 Task: Look for space in Merouana, Algeria from 5th September, 2023 to 13th September, 2023 for 6 adults in price range Rs.15000 to Rs.20000. Place can be entire place with 3 bedrooms having 3 beds and 3 bathrooms. Property type can be house, flat, hotel. Amenities needed are: washing machine. Booking option can be shelf check-in. Required host language is .
Action: Mouse moved to (505, 109)
Screenshot: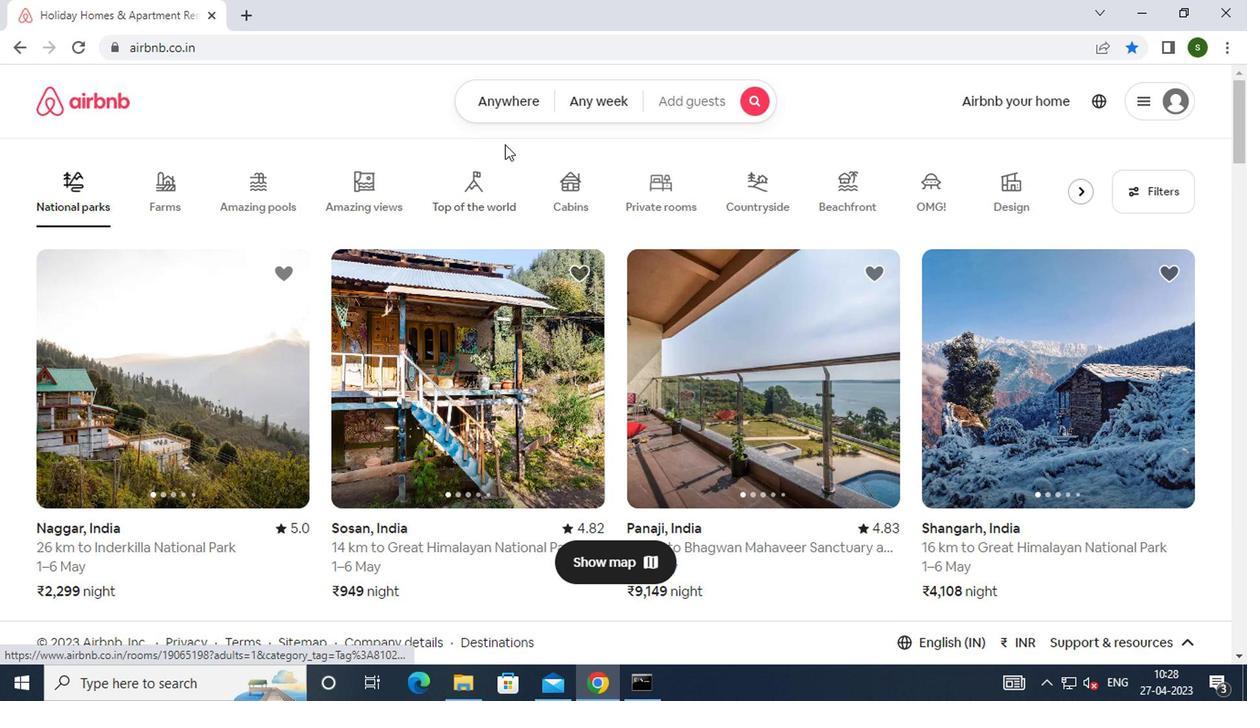 
Action: Mouse pressed left at (505, 109)
Screenshot: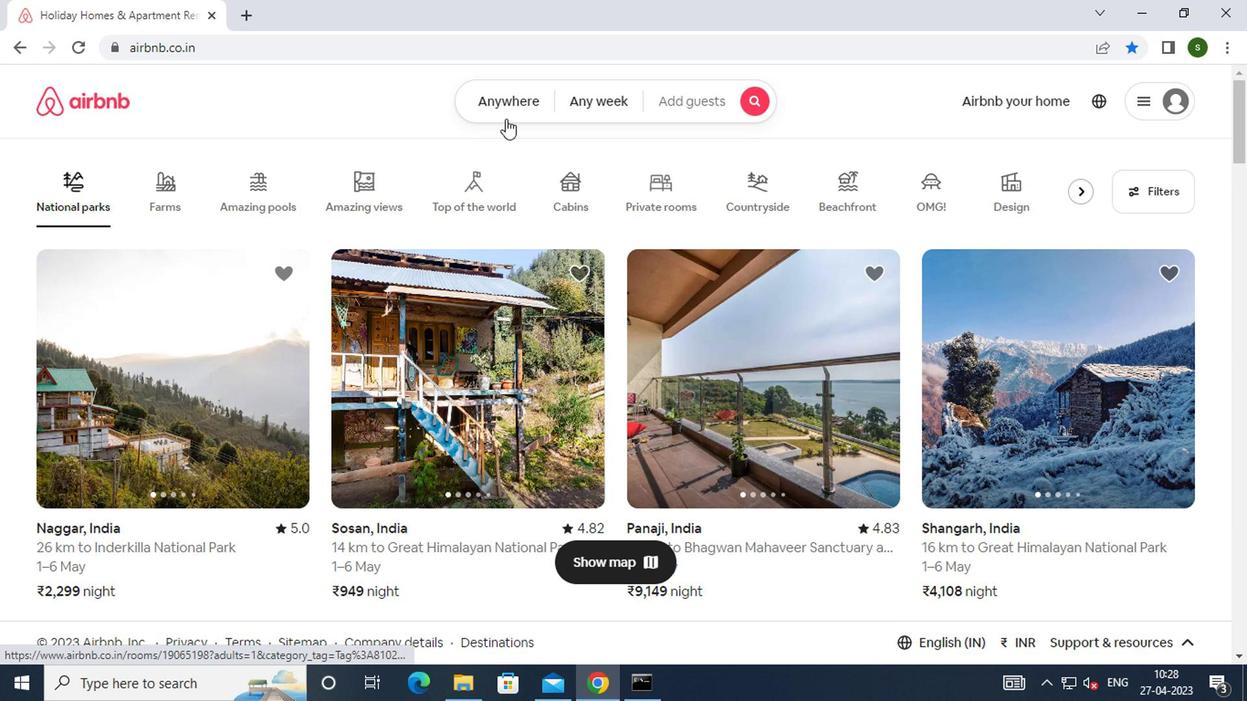 
Action: Mouse moved to (371, 175)
Screenshot: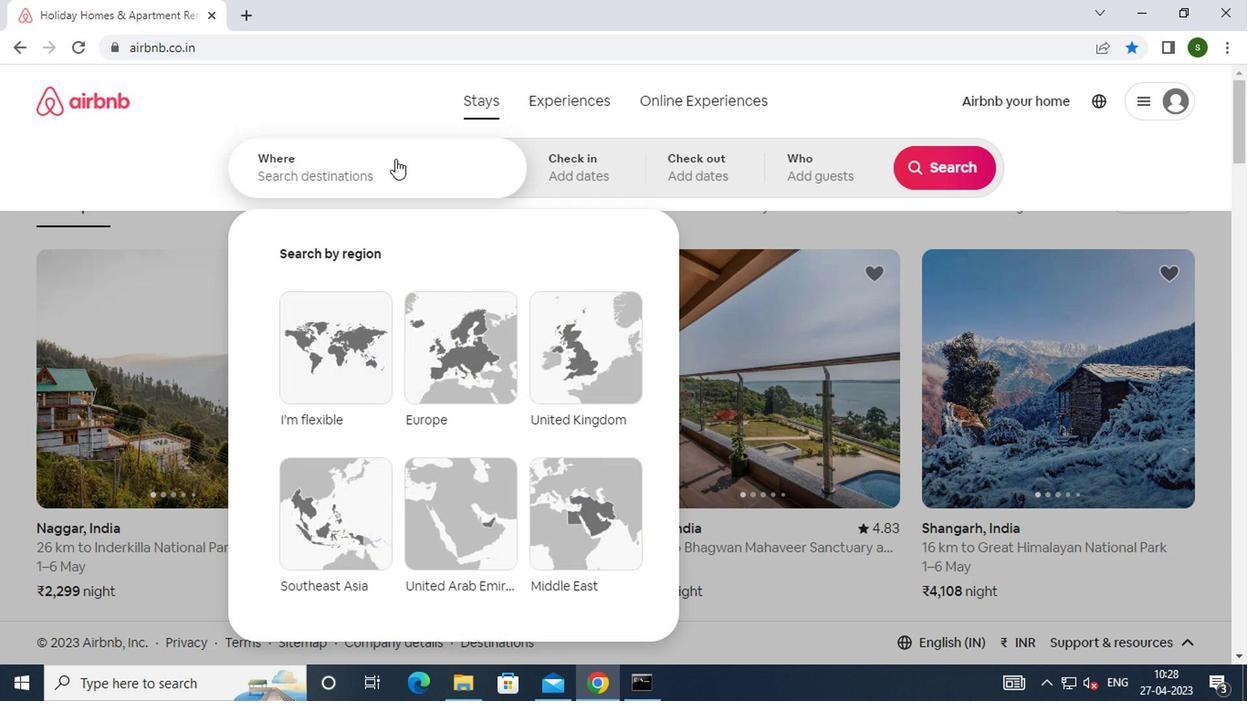 
Action: Mouse pressed left at (371, 175)
Screenshot: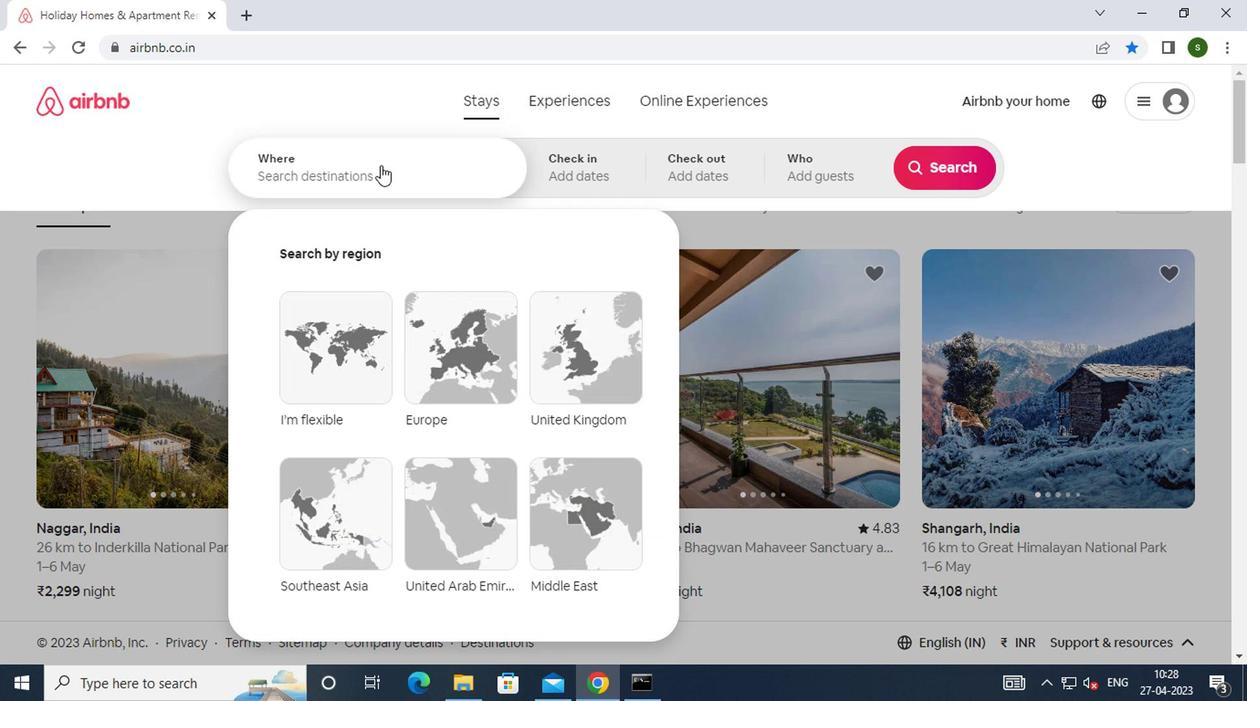 
Action: Key pressed <Key.caps_lock>m<Key.caps_lock>erouana
Screenshot: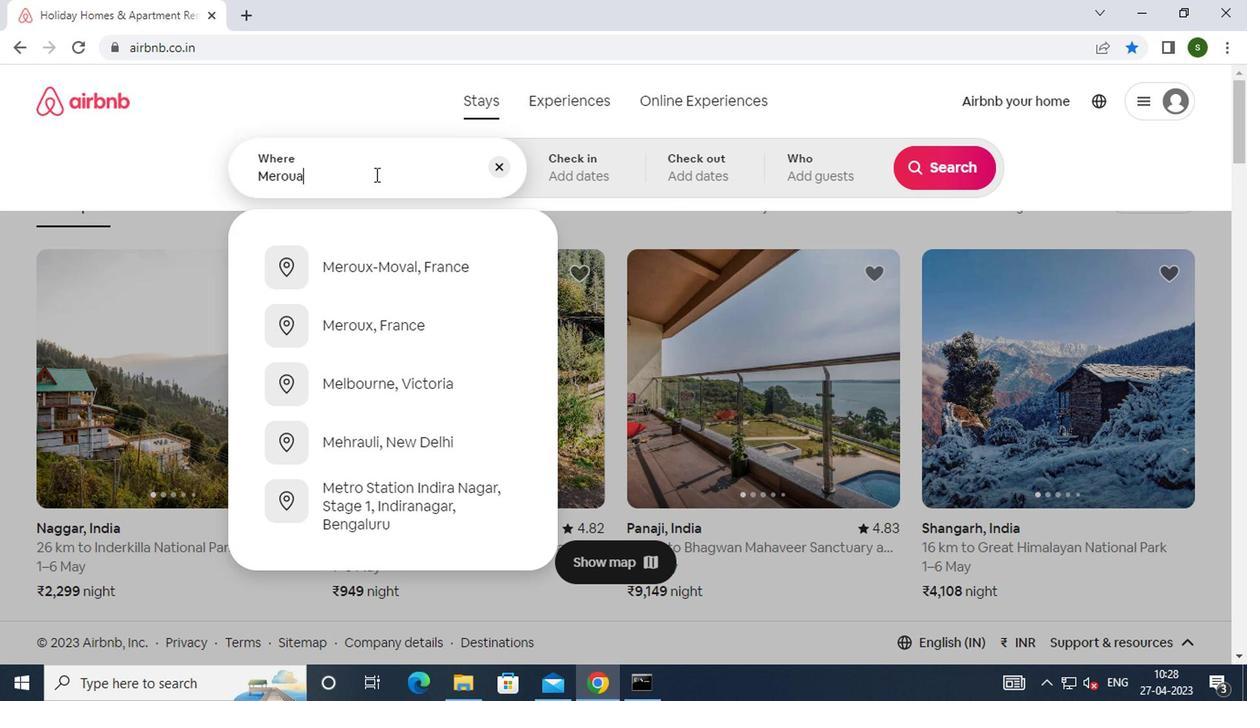 
Action: Mouse moved to (377, 257)
Screenshot: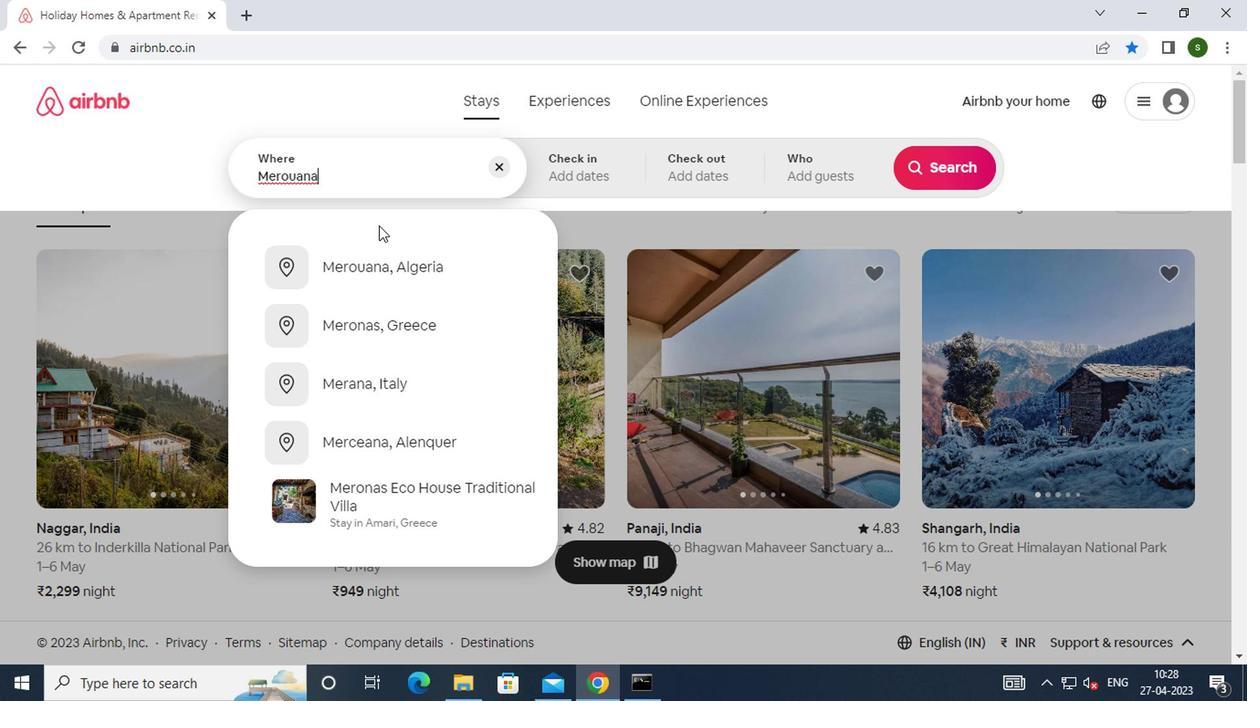 
Action: Mouse pressed left at (377, 257)
Screenshot: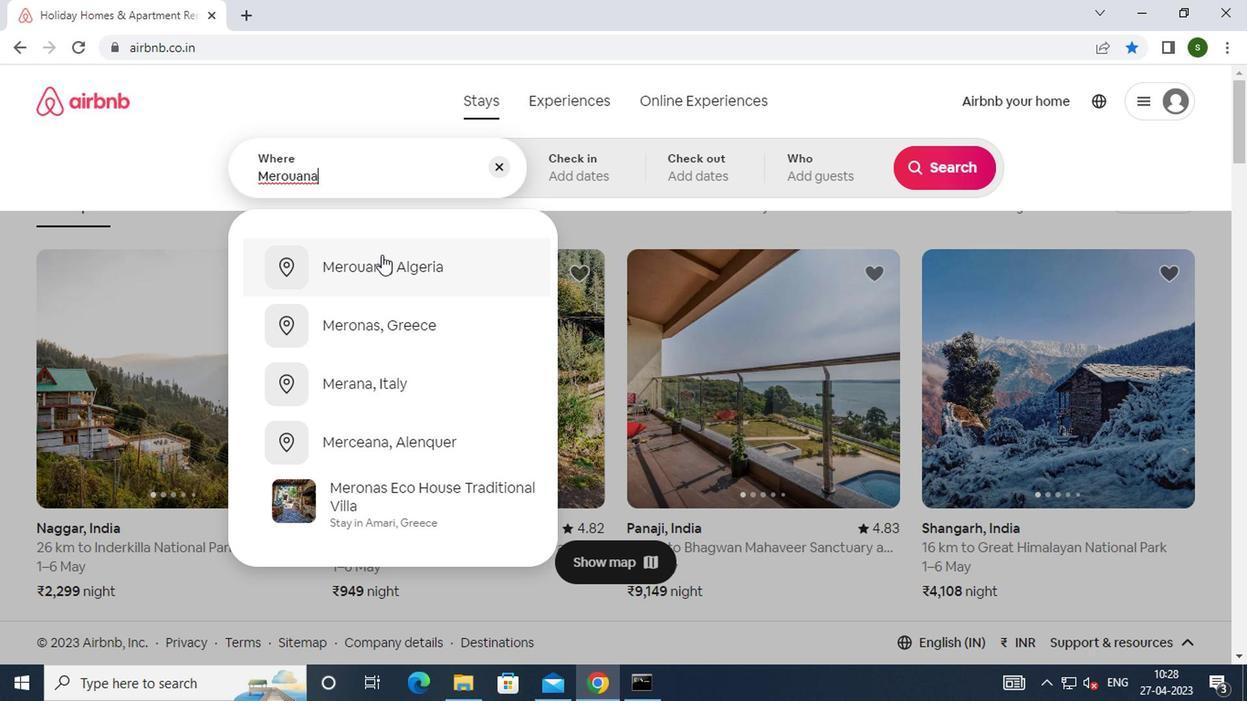 
Action: Mouse moved to (931, 312)
Screenshot: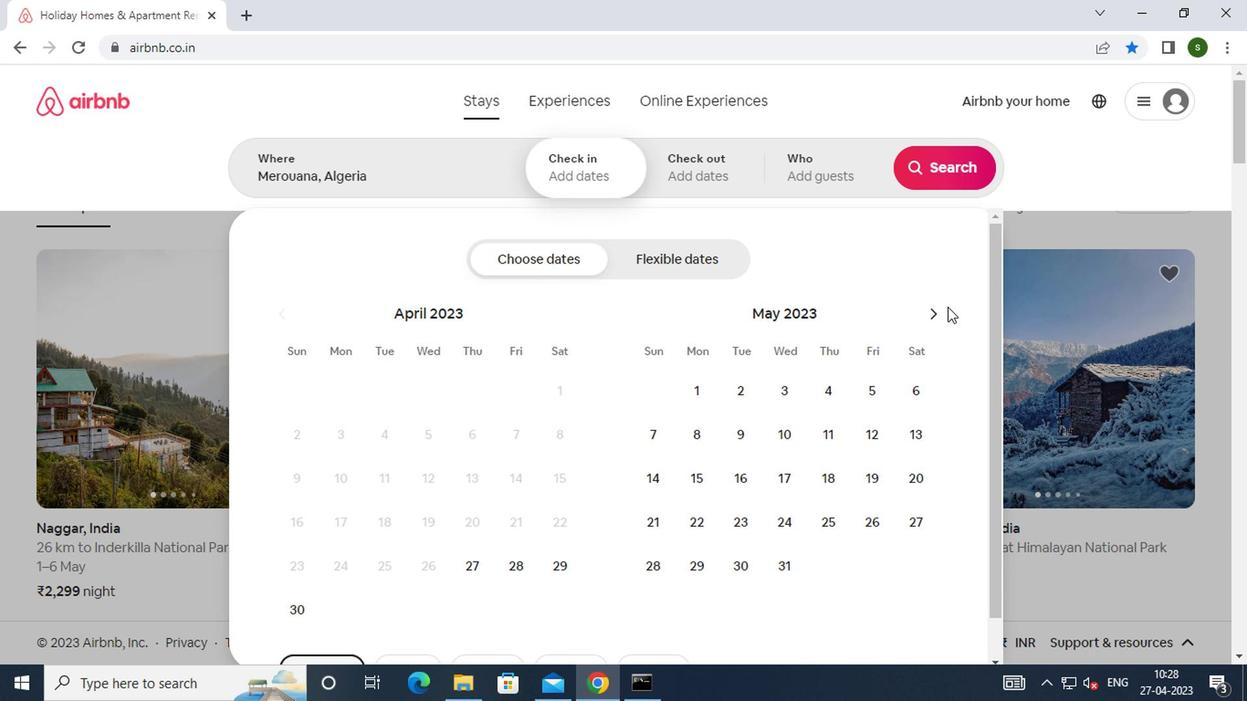 
Action: Mouse pressed left at (931, 312)
Screenshot: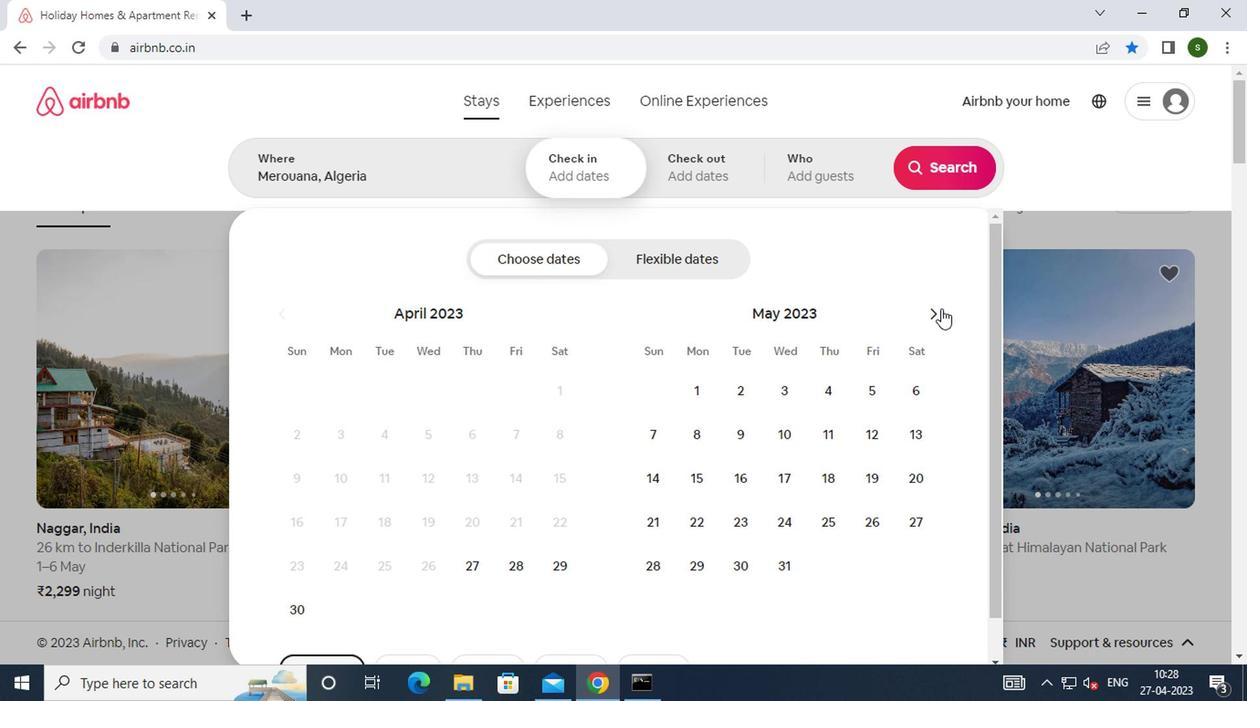 
Action: Mouse pressed left at (931, 312)
Screenshot: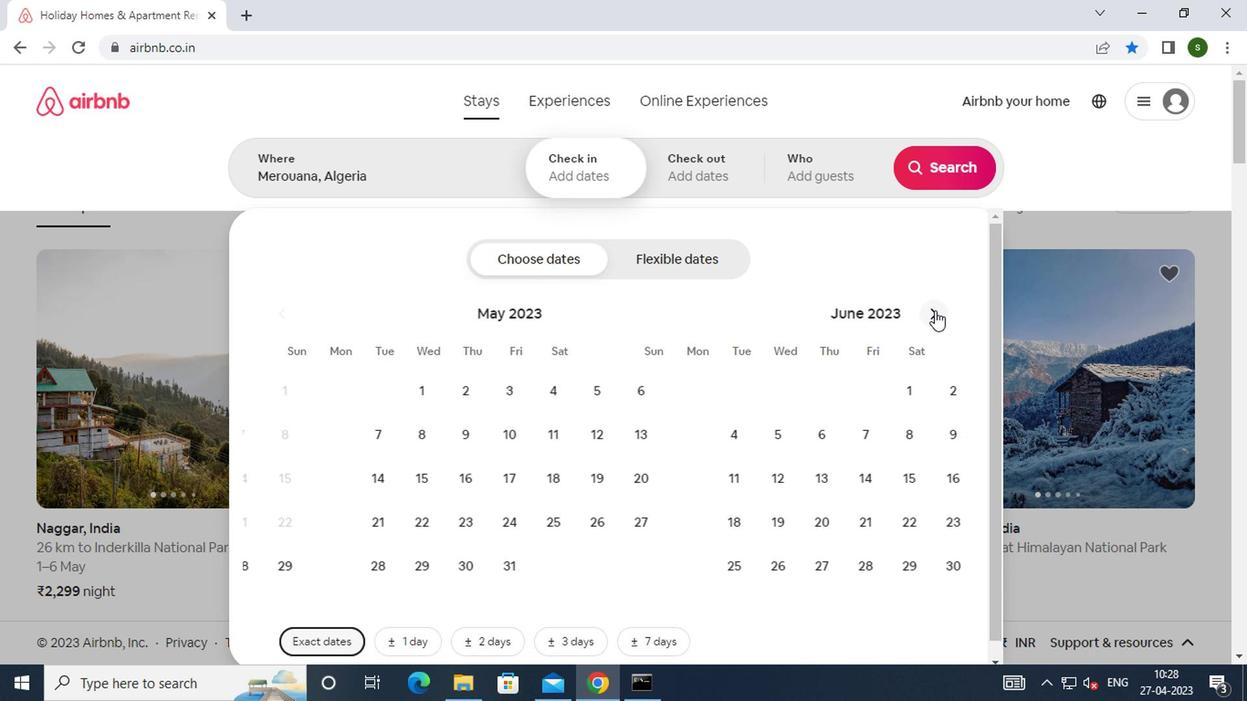
Action: Mouse pressed left at (931, 312)
Screenshot: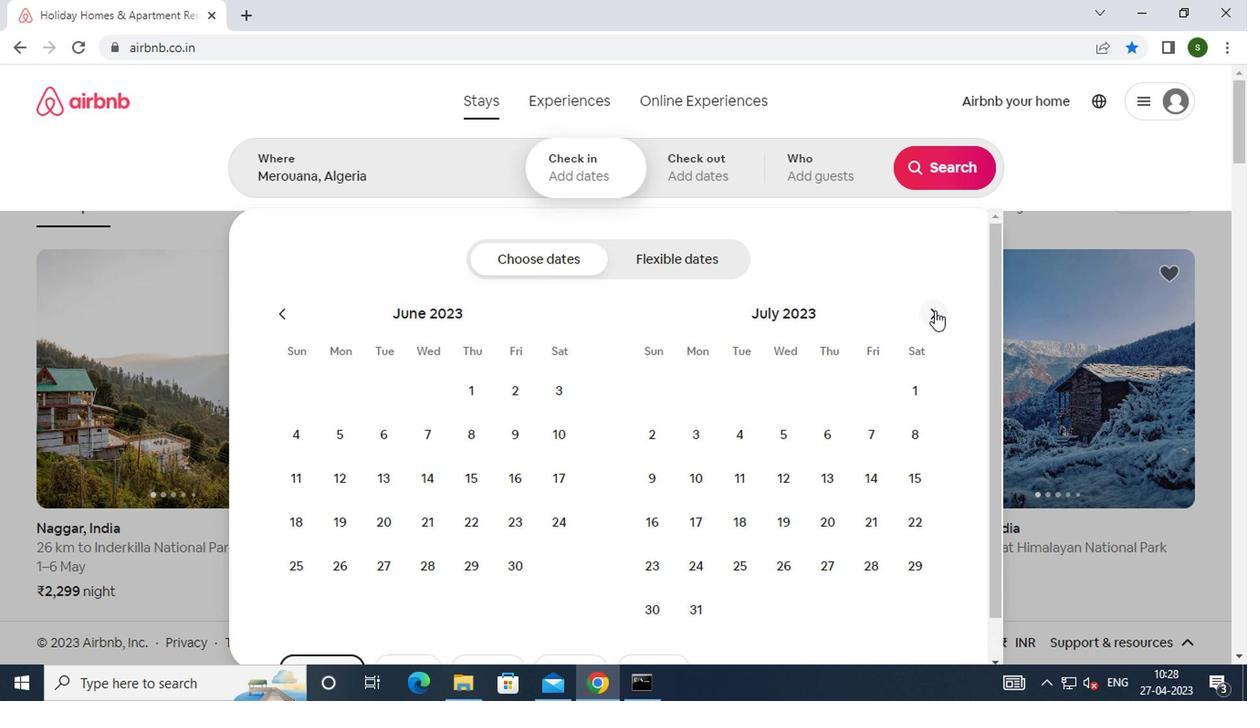 
Action: Mouse pressed left at (931, 312)
Screenshot: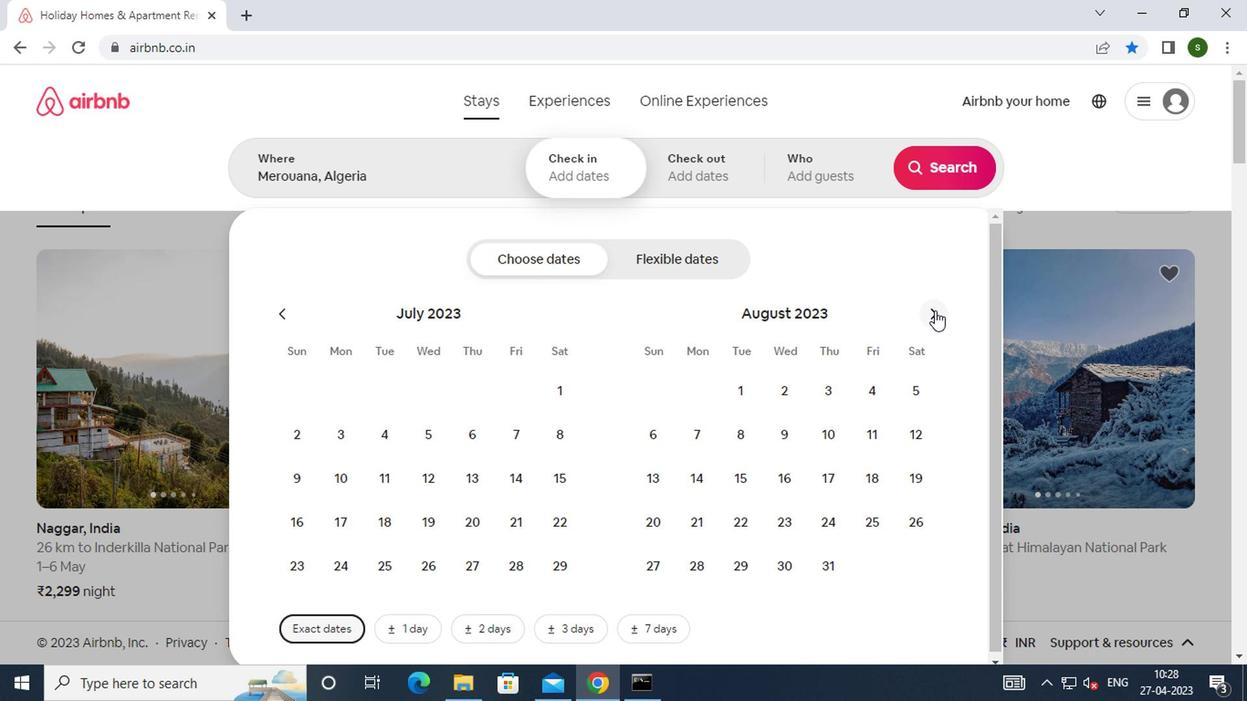 
Action: Mouse moved to (739, 429)
Screenshot: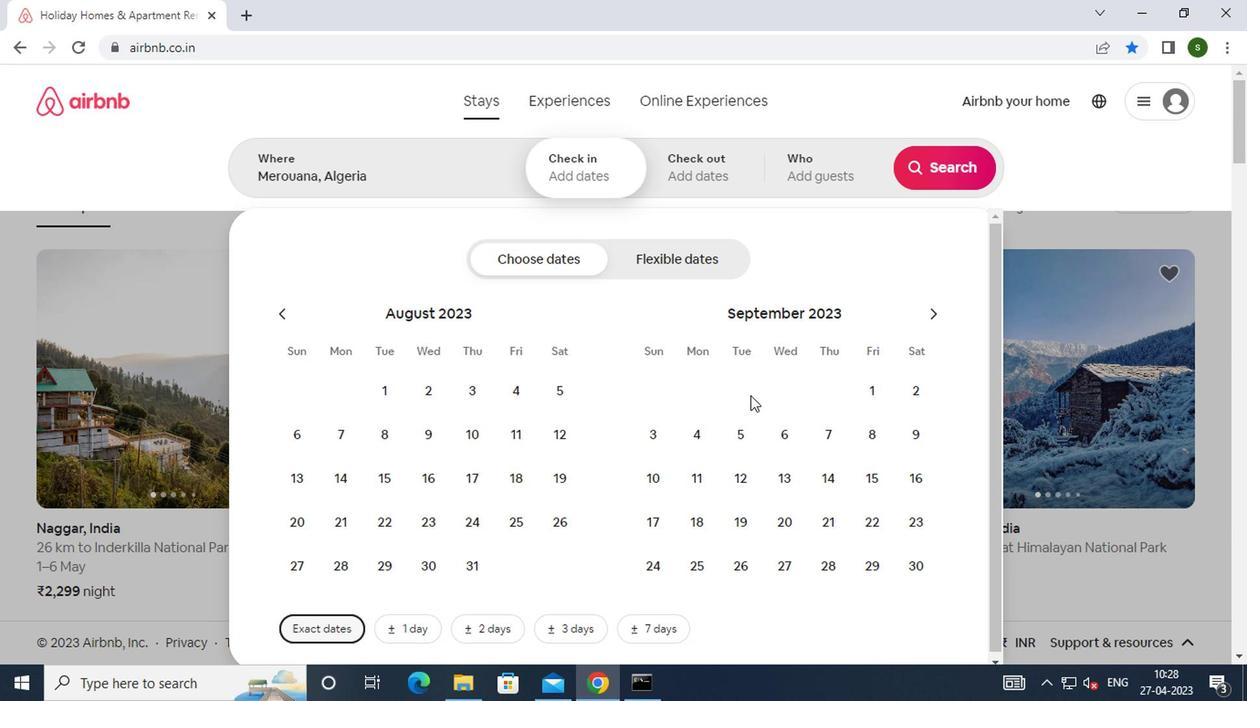 
Action: Mouse pressed left at (739, 429)
Screenshot: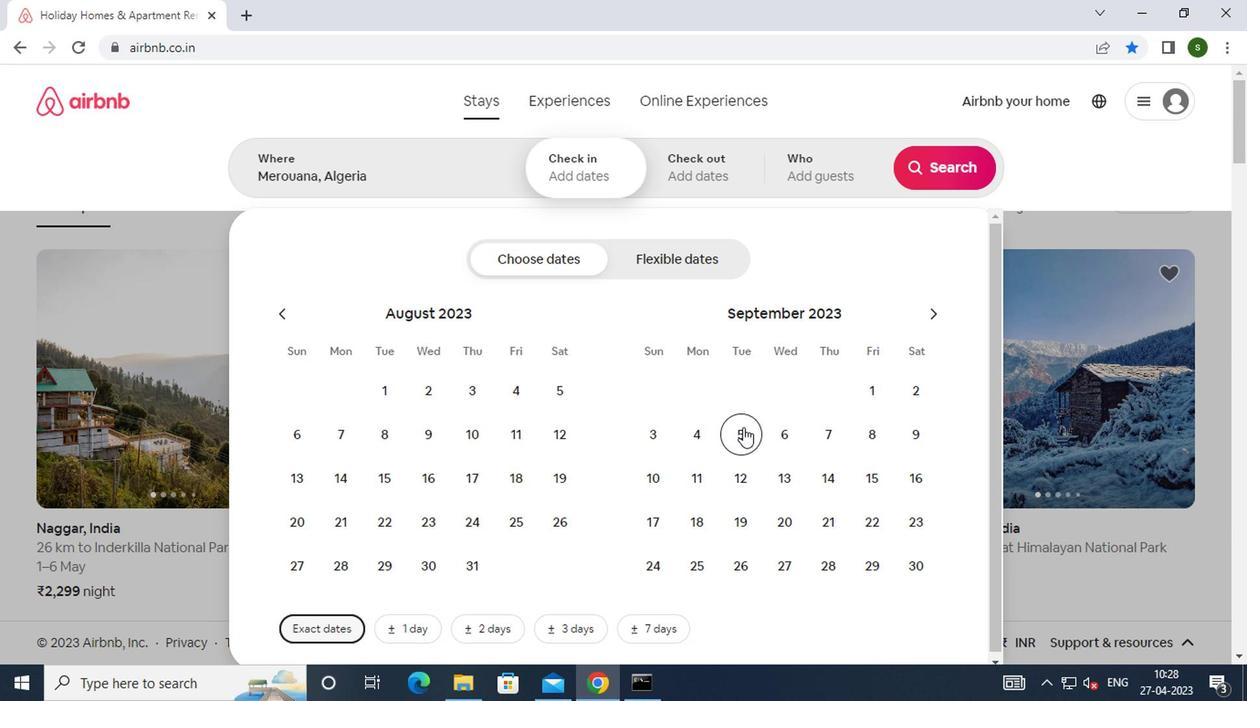 
Action: Mouse moved to (775, 480)
Screenshot: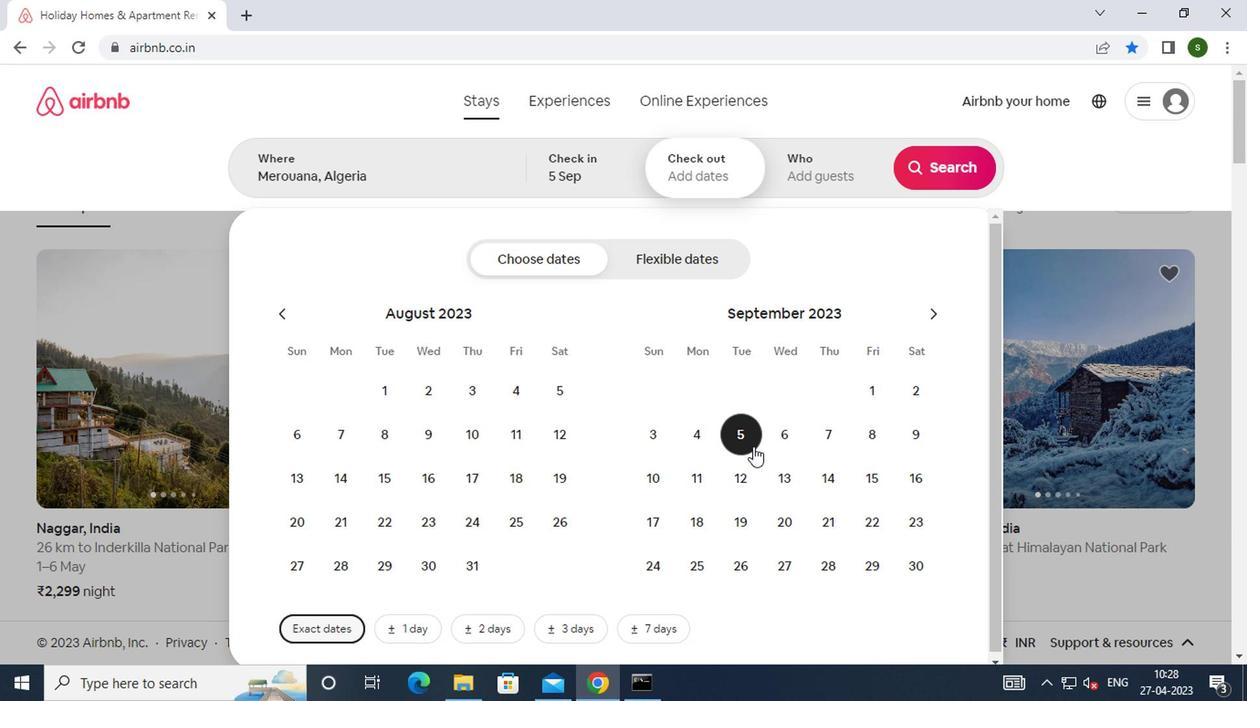 
Action: Mouse pressed left at (775, 480)
Screenshot: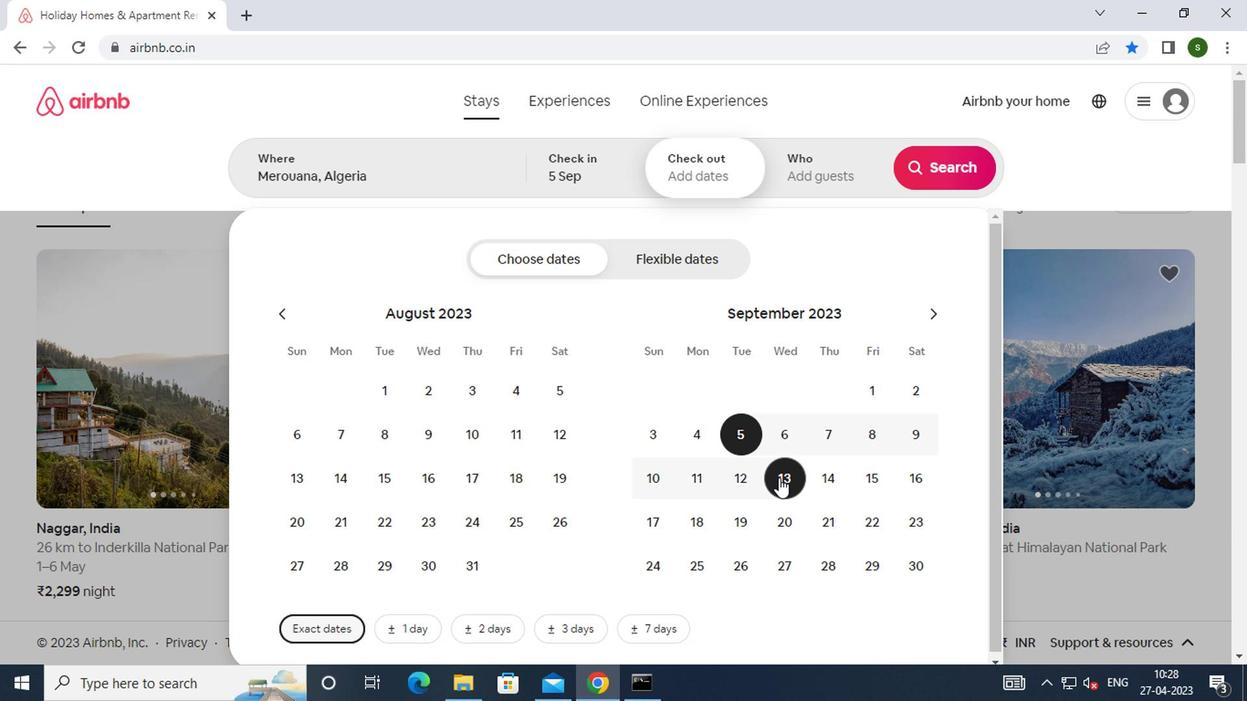 
Action: Mouse moved to (825, 179)
Screenshot: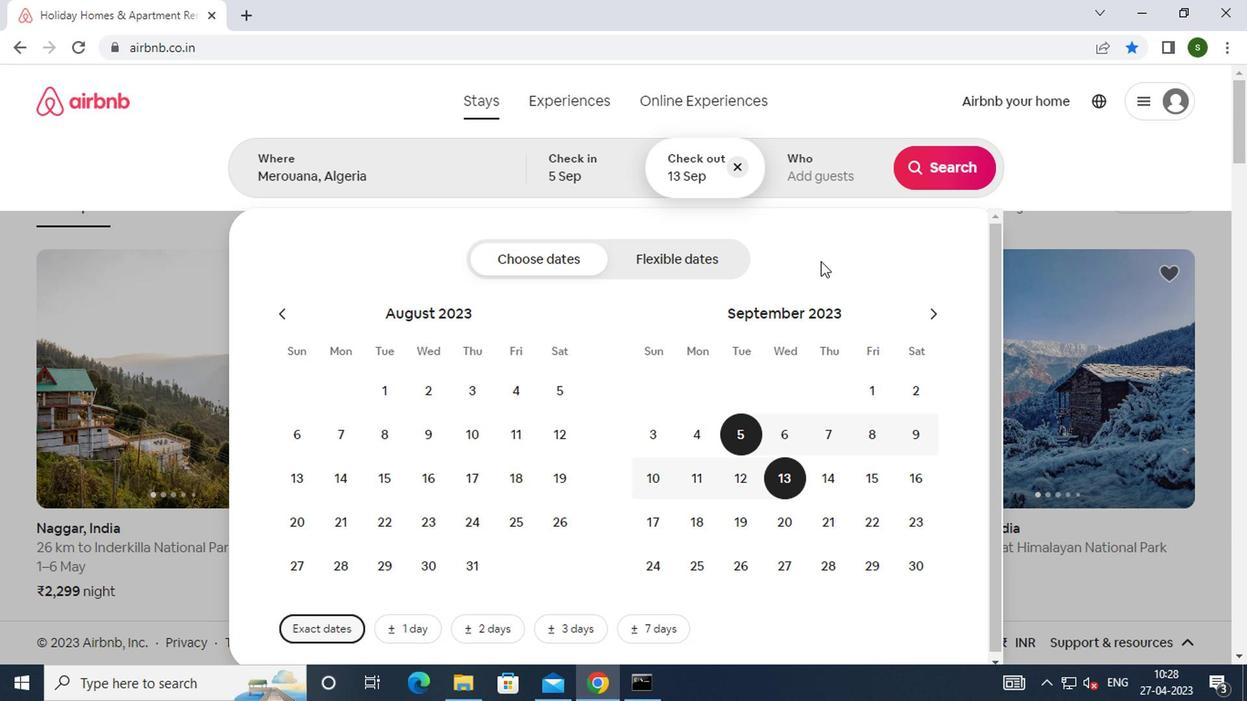 
Action: Mouse pressed left at (825, 179)
Screenshot: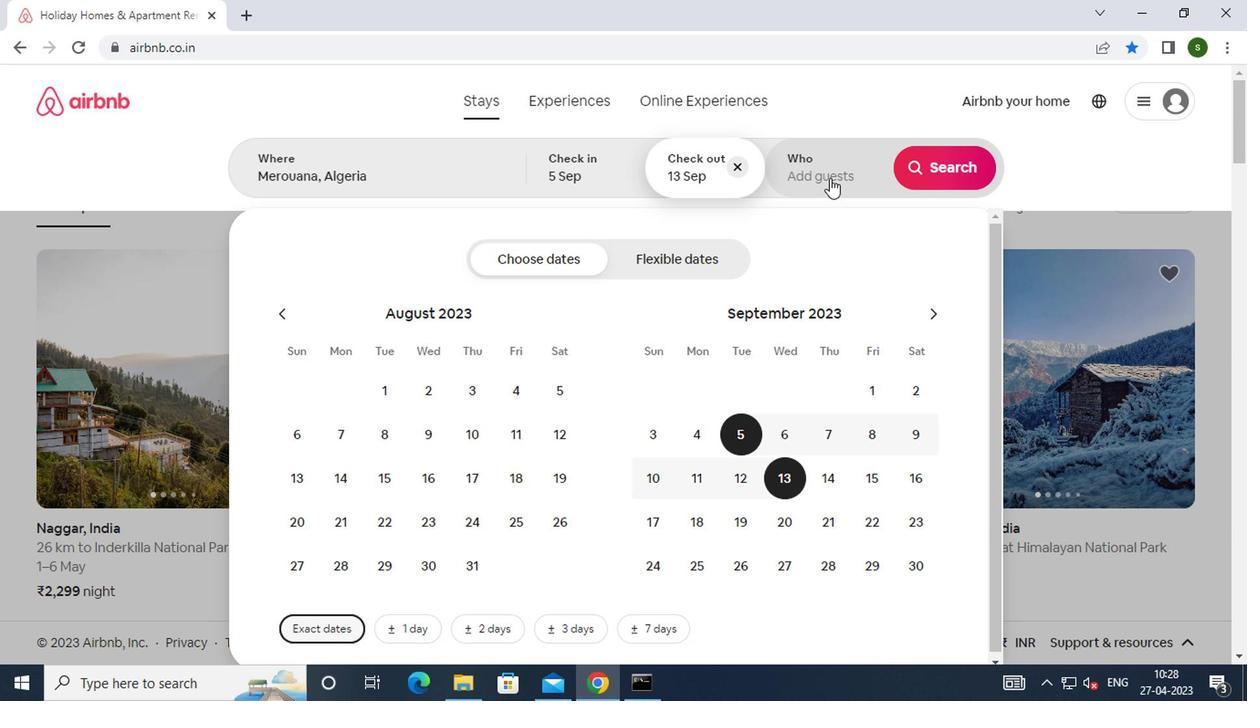 
Action: Mouse moved to (947, 269)
Screenshot: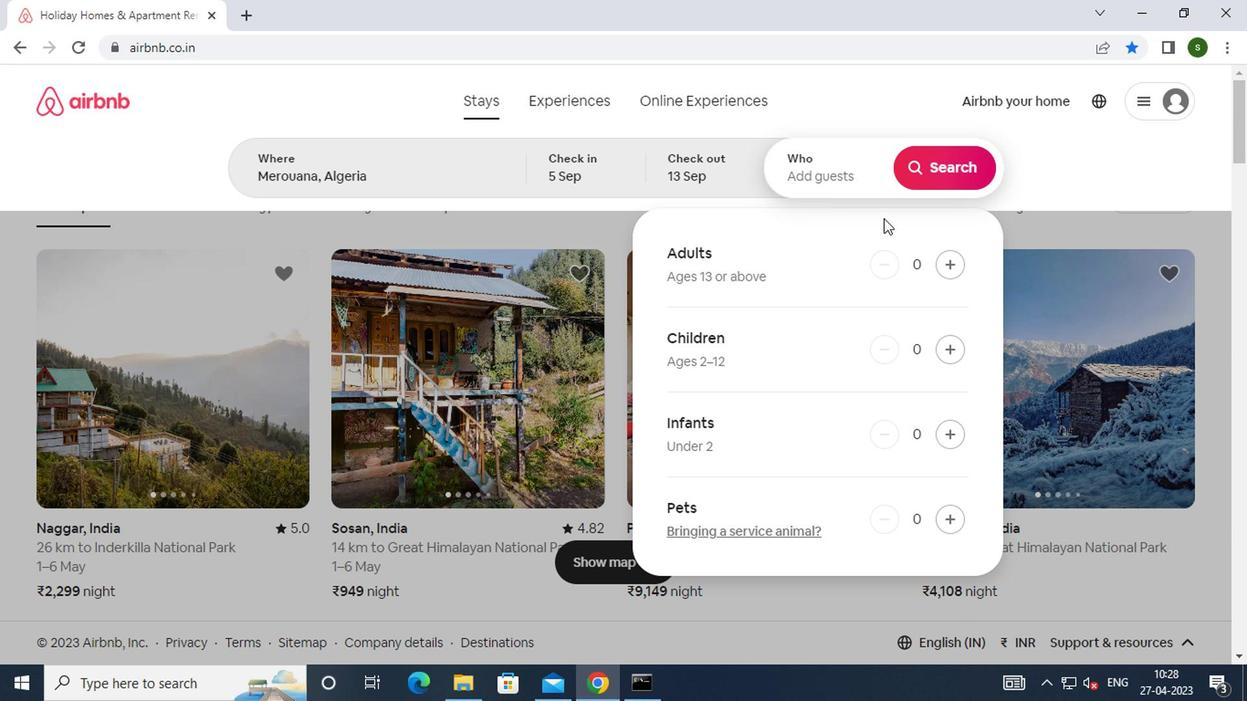 
Action: Mouse pressed left at (947, 269)
Screenshot: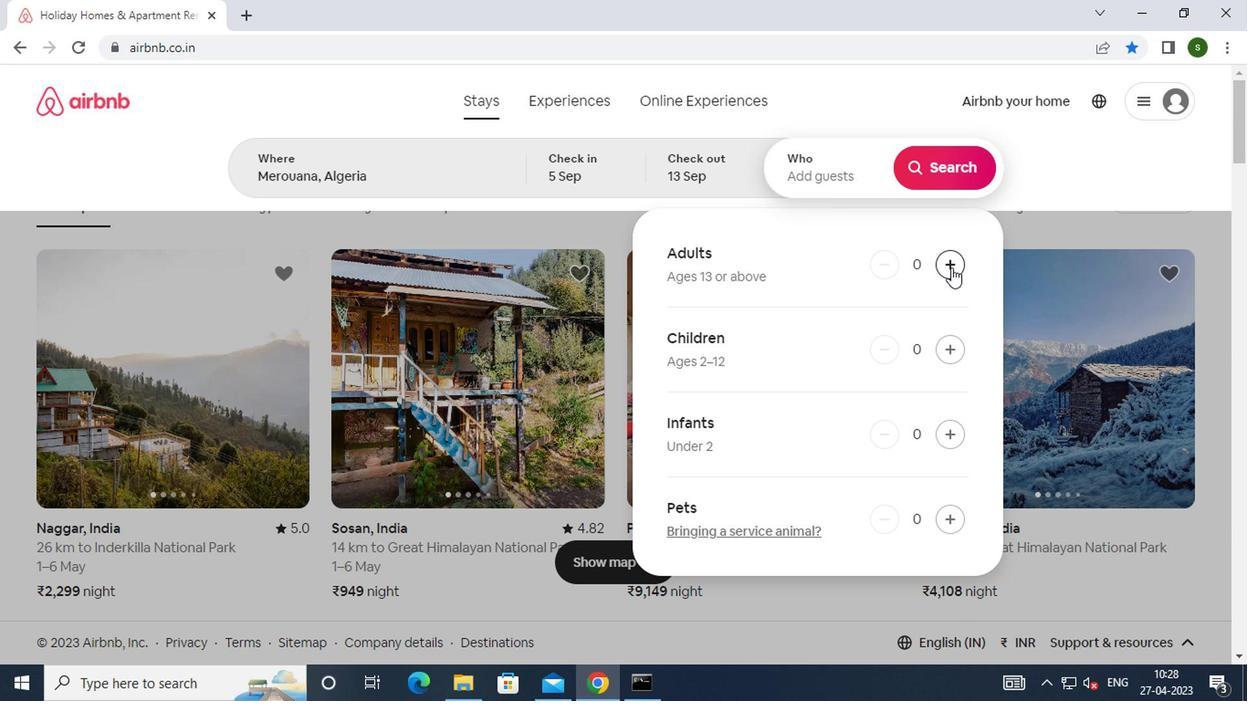 
Action: Mouse pressed left at (947, 269)
Screenshot: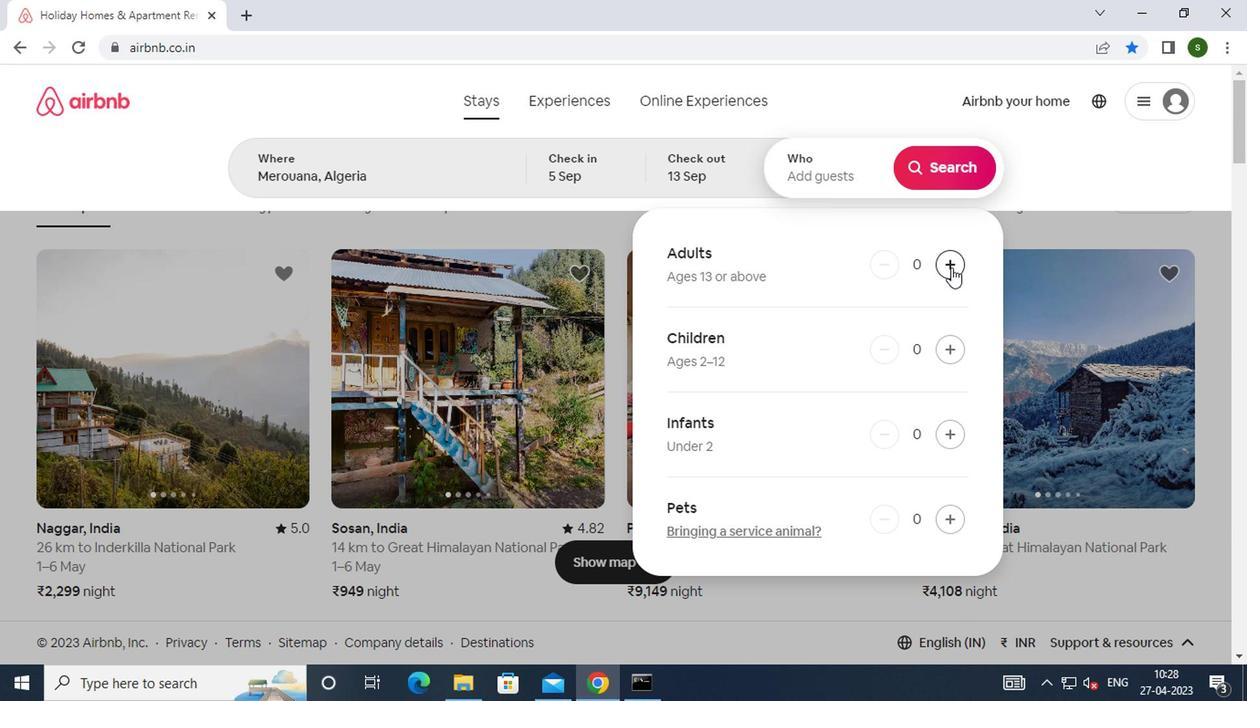 
Action: Mouse pressed left at (947, 269)
Screenshot: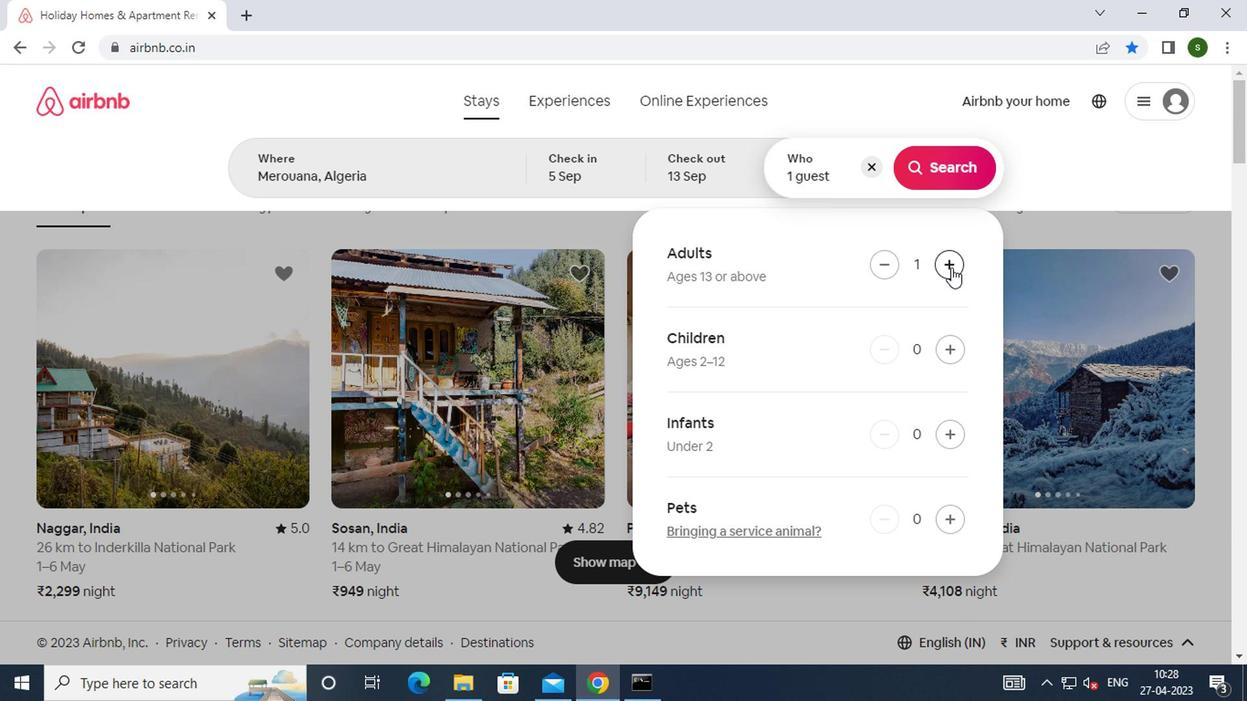 
Action: Mouse pressed left at (947, 269)
Screenshot: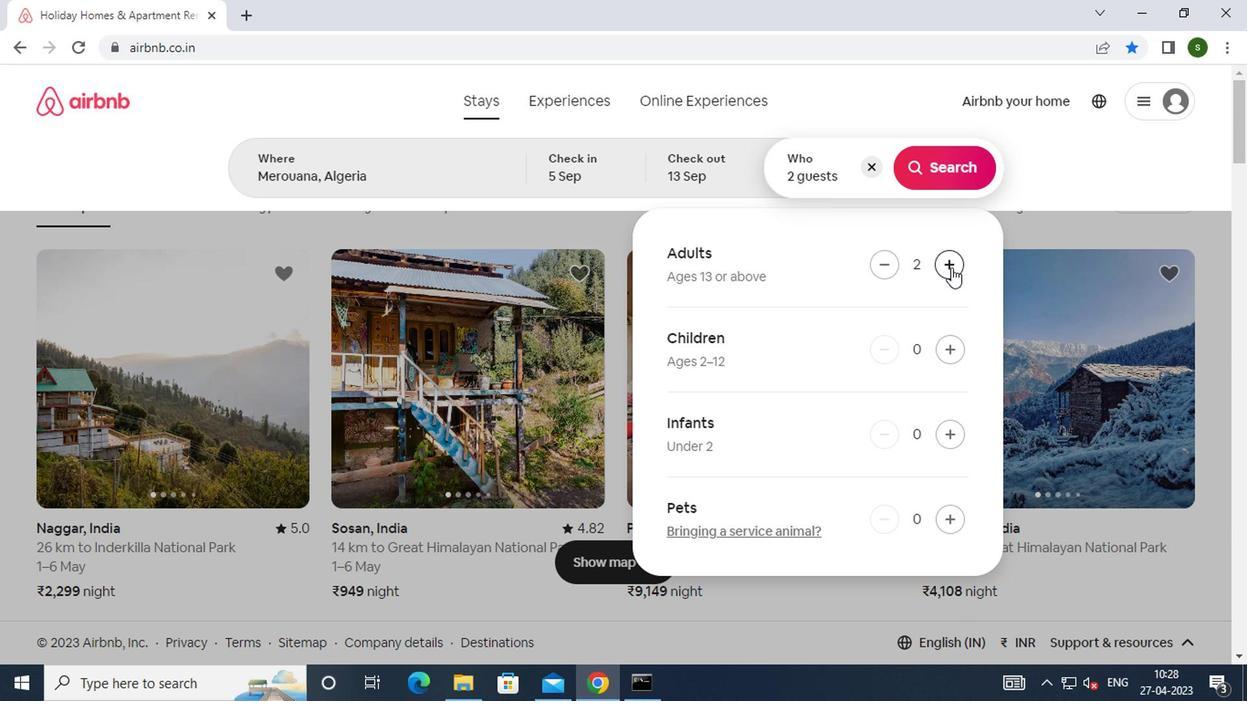 
Action: Mouse pressed left at (947, 269)
Screenshot: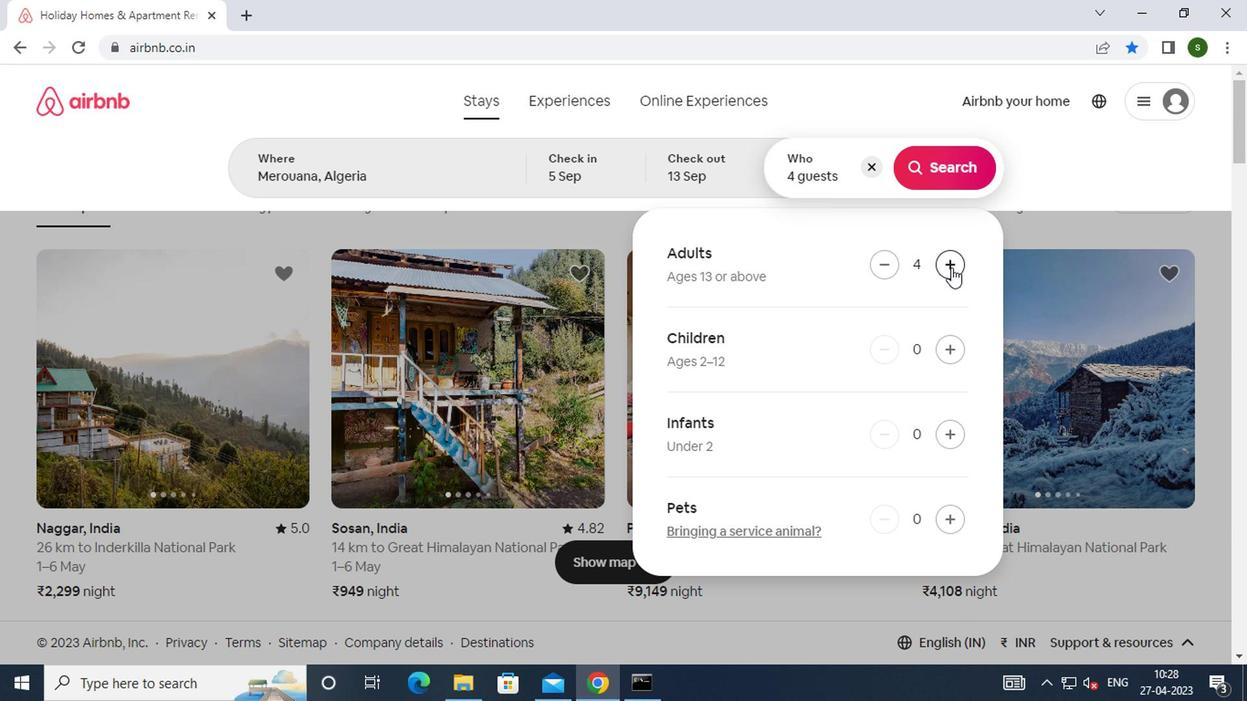 
Action: Mouse pressed left at (947, 269)
Screenshot: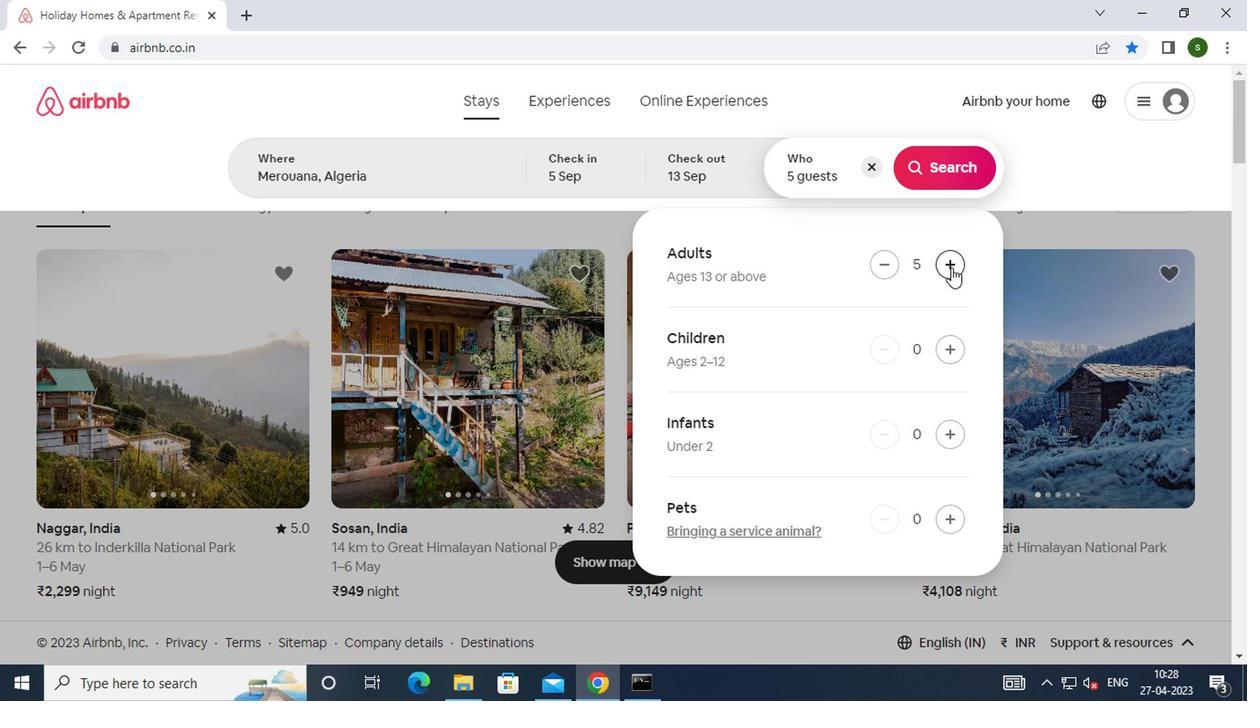 
Action: Mouse moved to (953, 174)
Screenshot: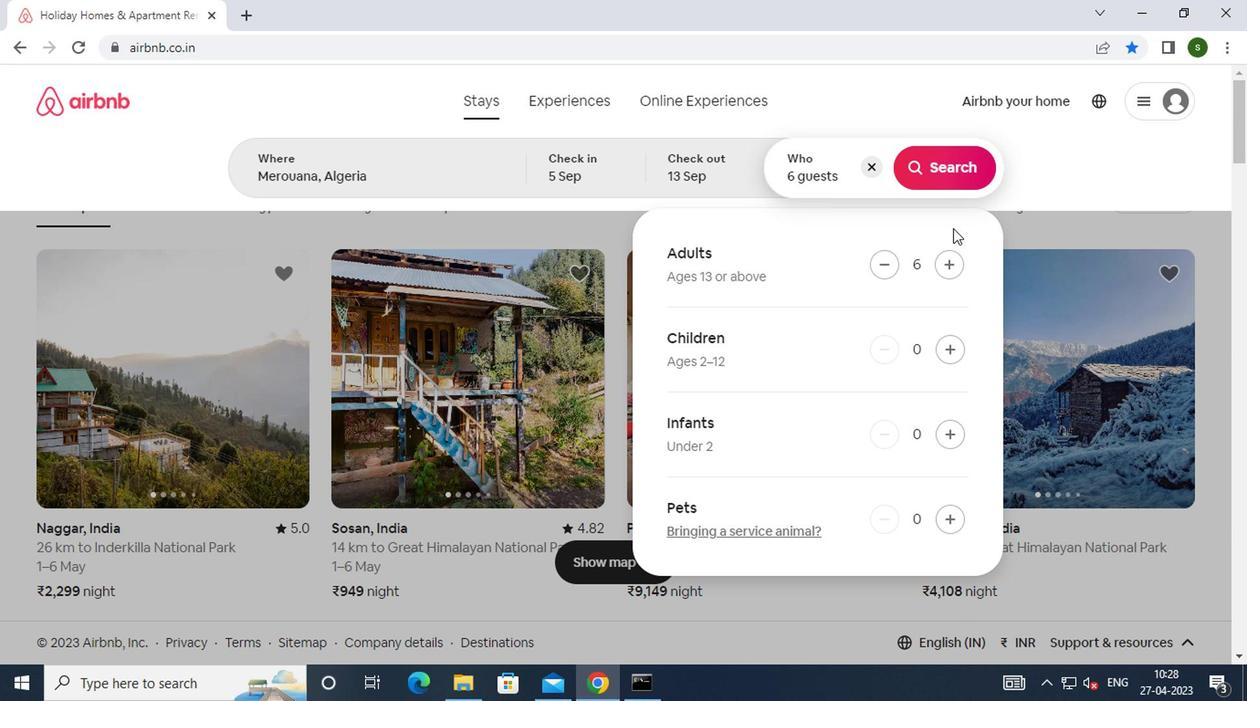 
Action: Mouse pressed left at (953, 174)
Screenshot: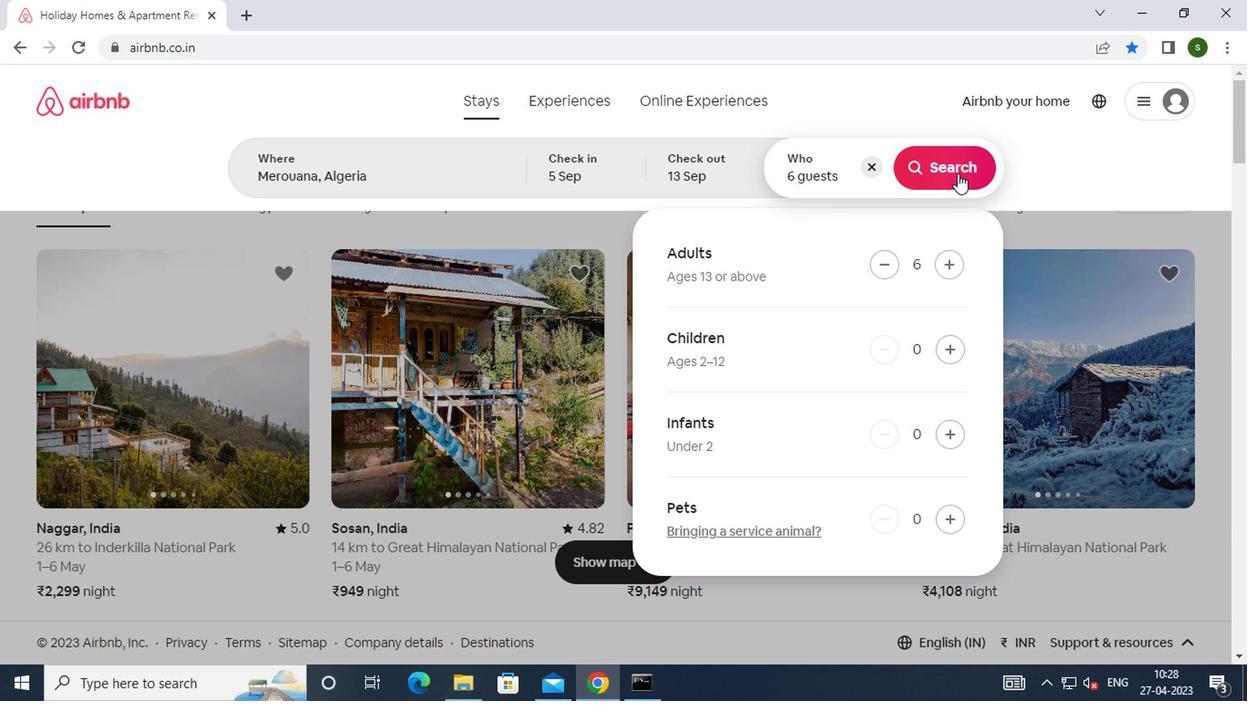 
Action: Mouse moved to (1184, 180)
Screenshot: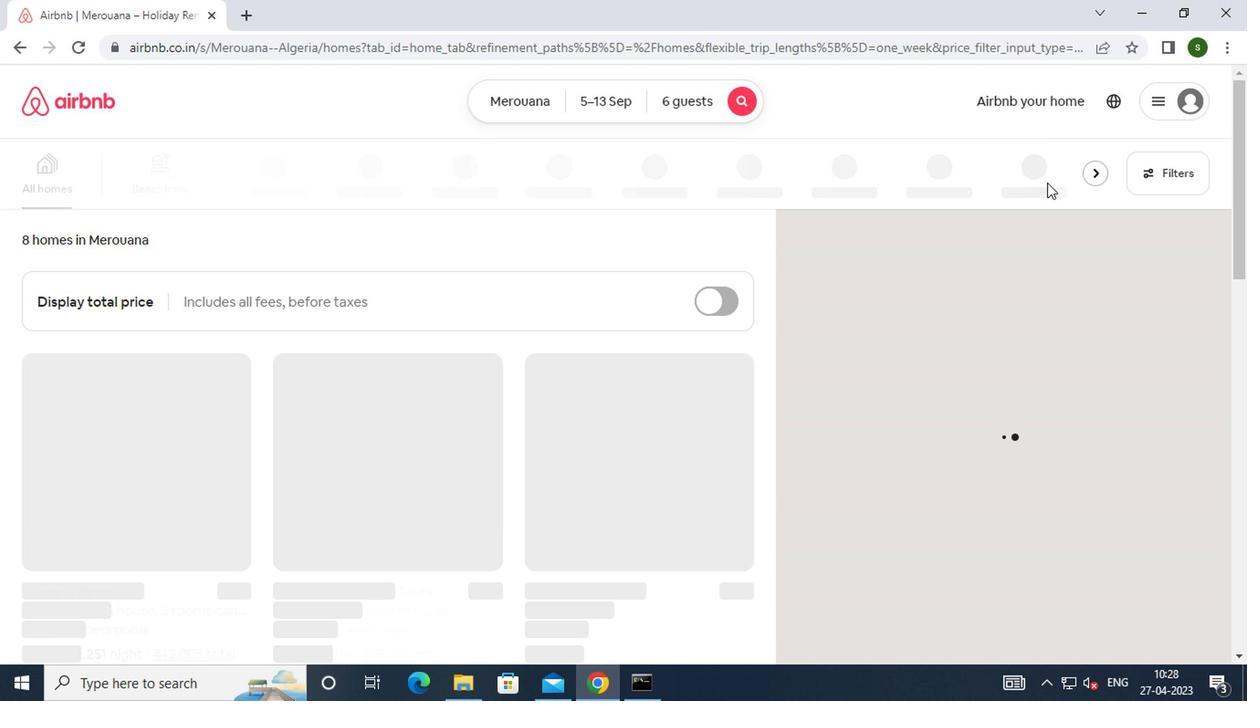 
Action: Mouse pressed left at (1184, 180)
Screenshot: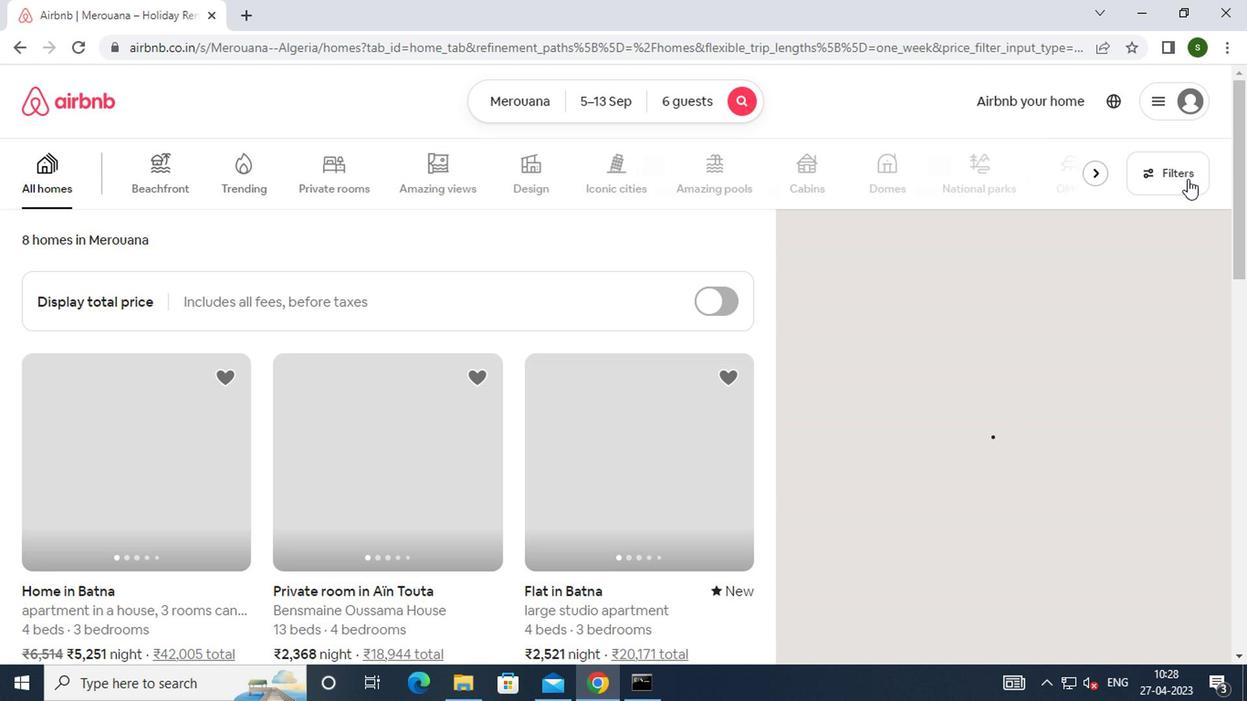 
Action: Mouse moved to (547, 402)
Screenshot: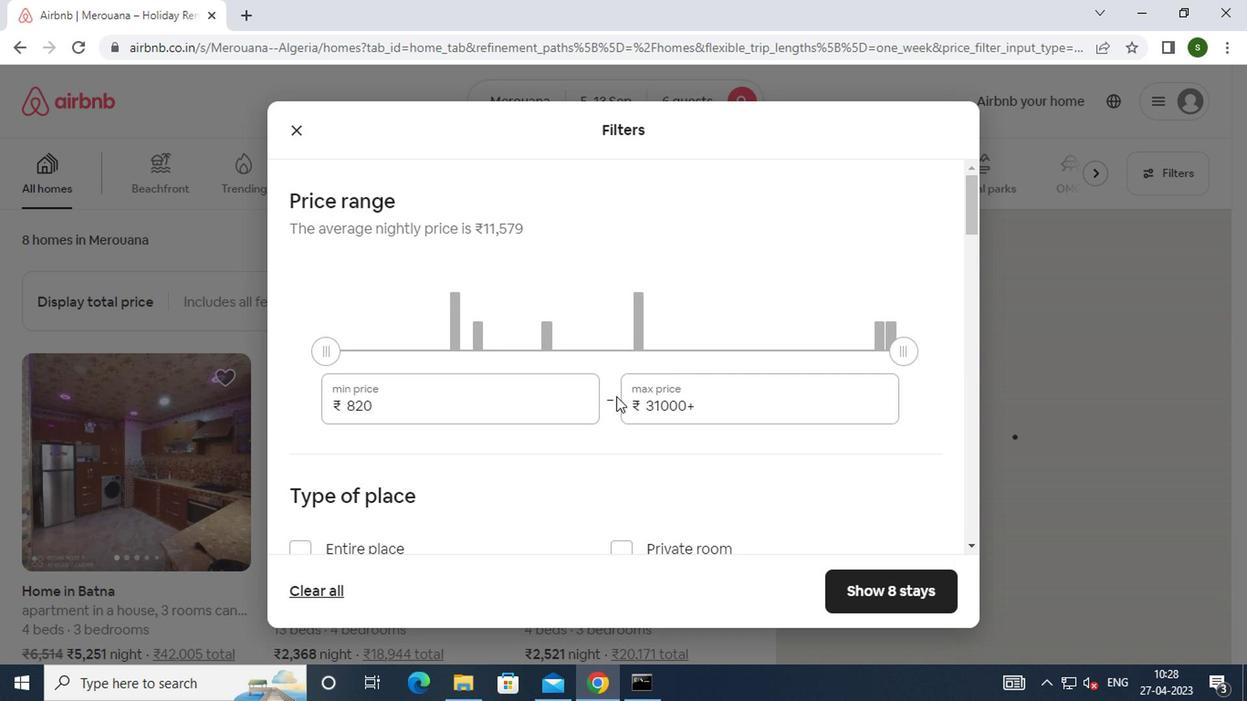 
Action: Mouse pressed left at (547, 402)
Screenshot: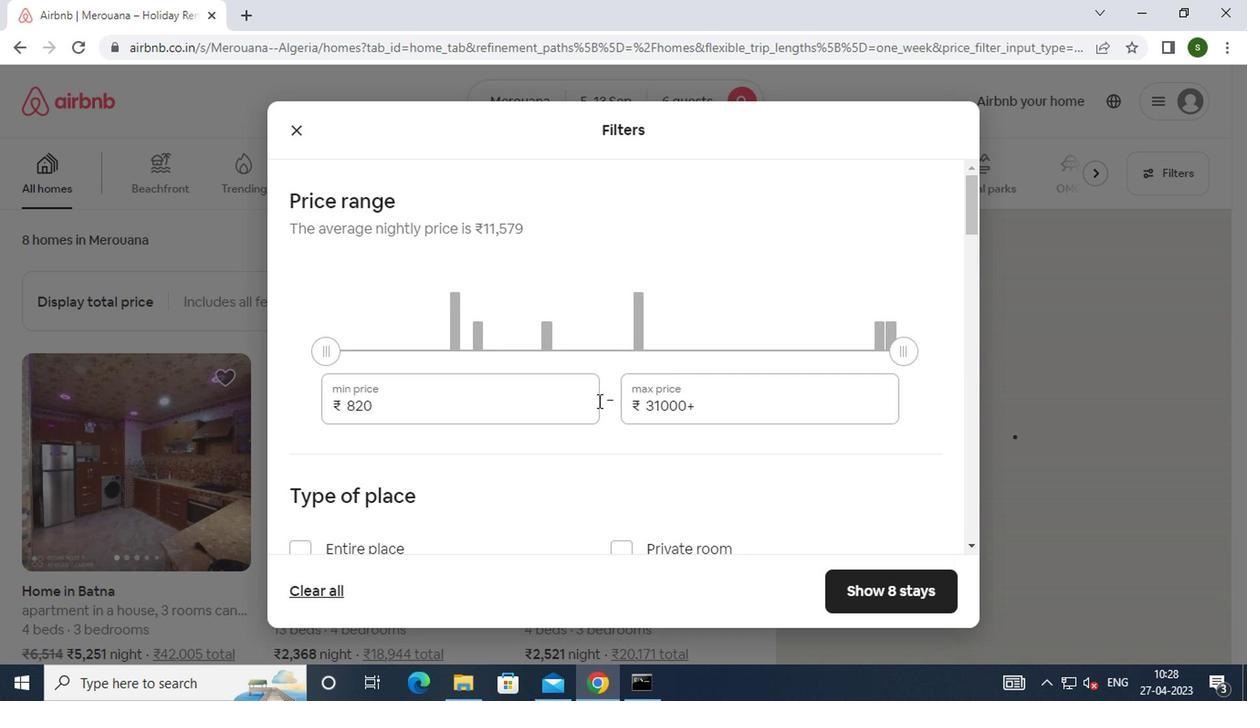 
Action: Key pressed <Key.backspace><Key.backspace><Key.backspace>15000
Screenshot: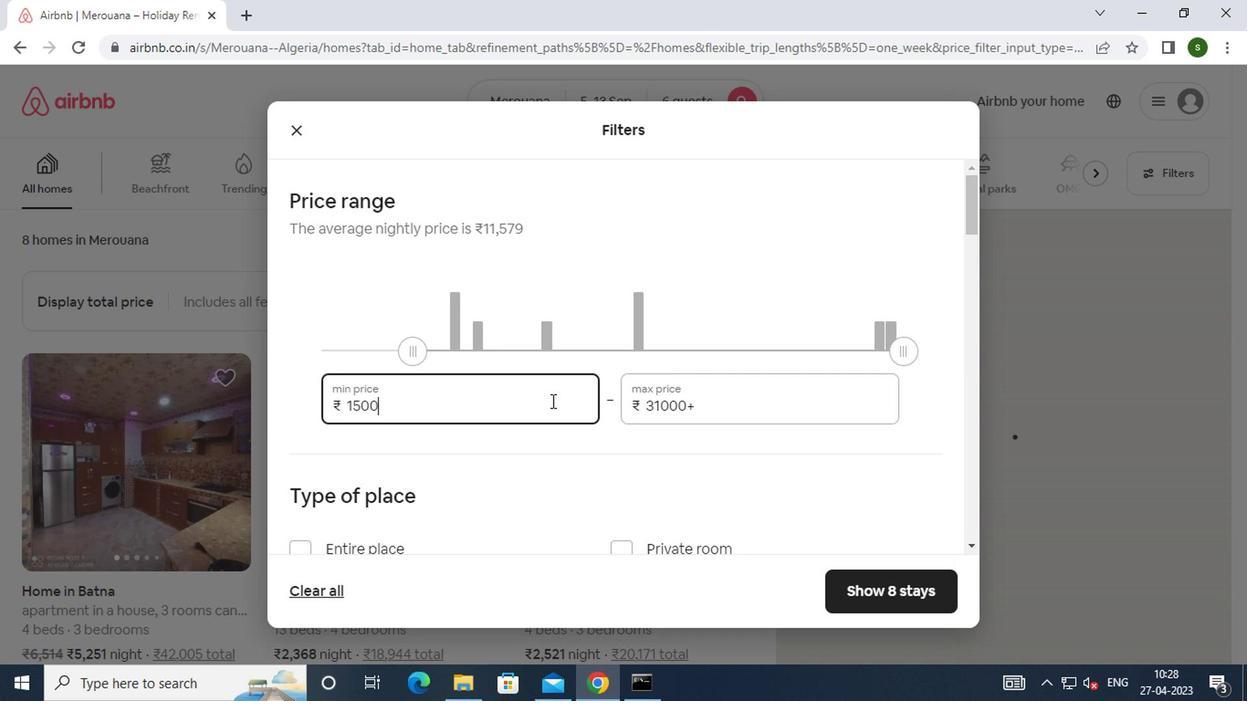 
Action: Mouse moved to (697, 412)
Screenshot: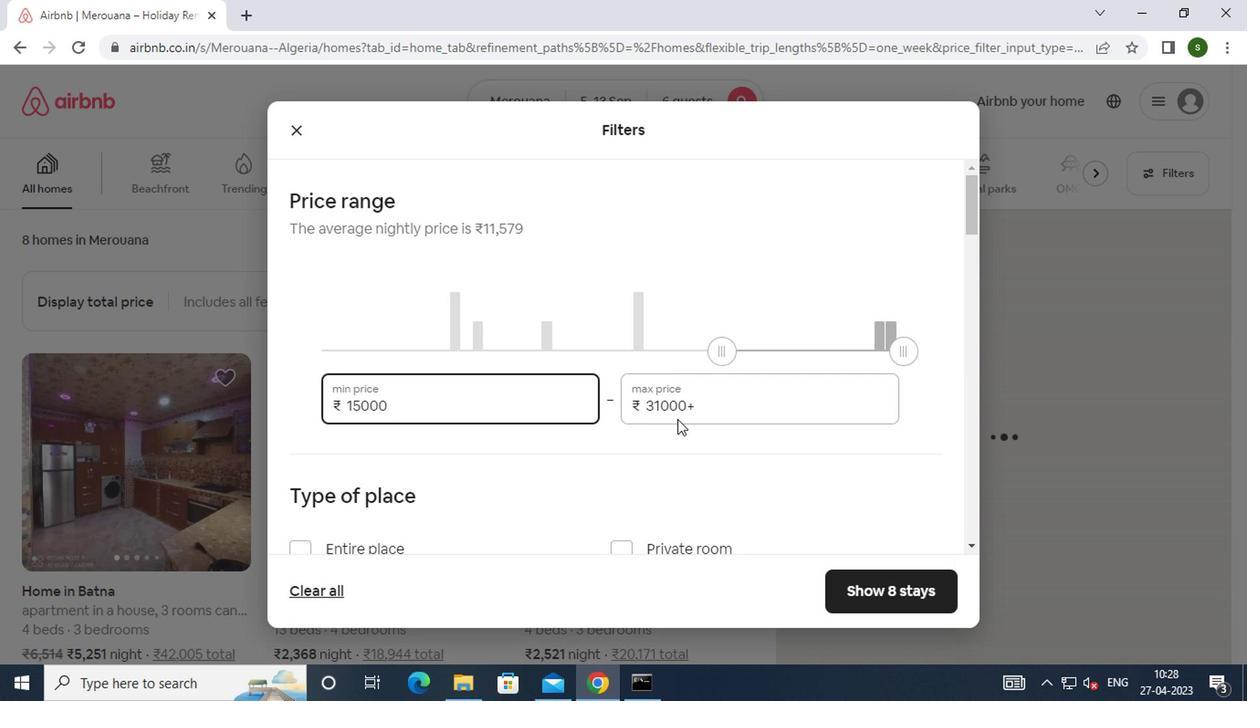 
Action: Mouse pressed left at (697, 412)
Screenshot: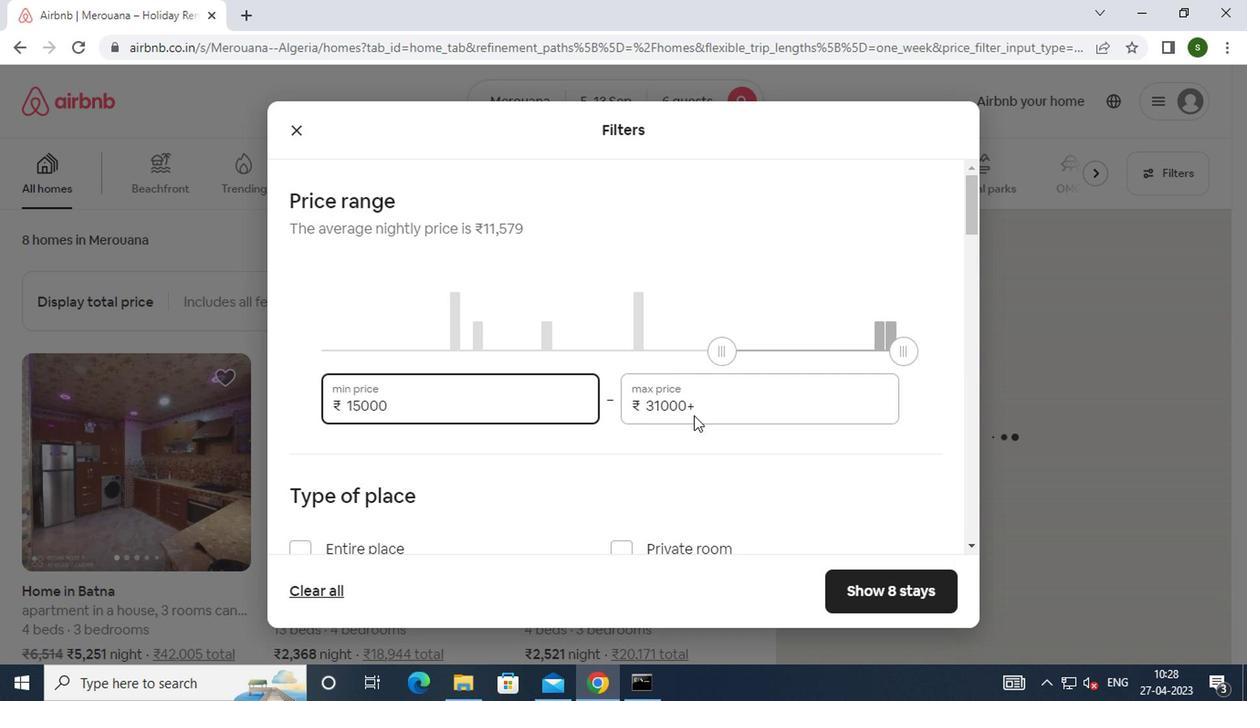
Action: Key pressed <Key.backspace><Key.backspace><Key.backspace><Key.backspace><Key.backspace><Key.backspace><Key.backspace><Key.backspace><Key.backspace><Key.backspace><Key.backspace><Key.backspace>20000
Screenshot: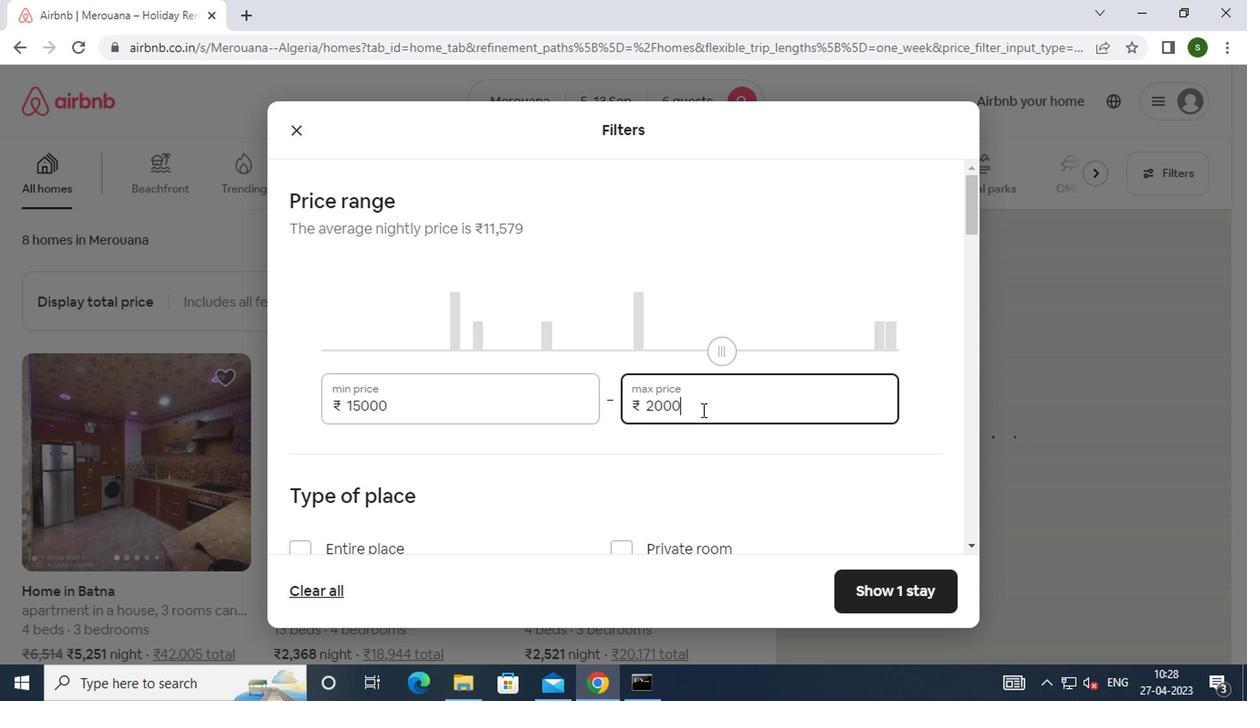 
Action: Mouse moved to (593, 434)
Screenshot: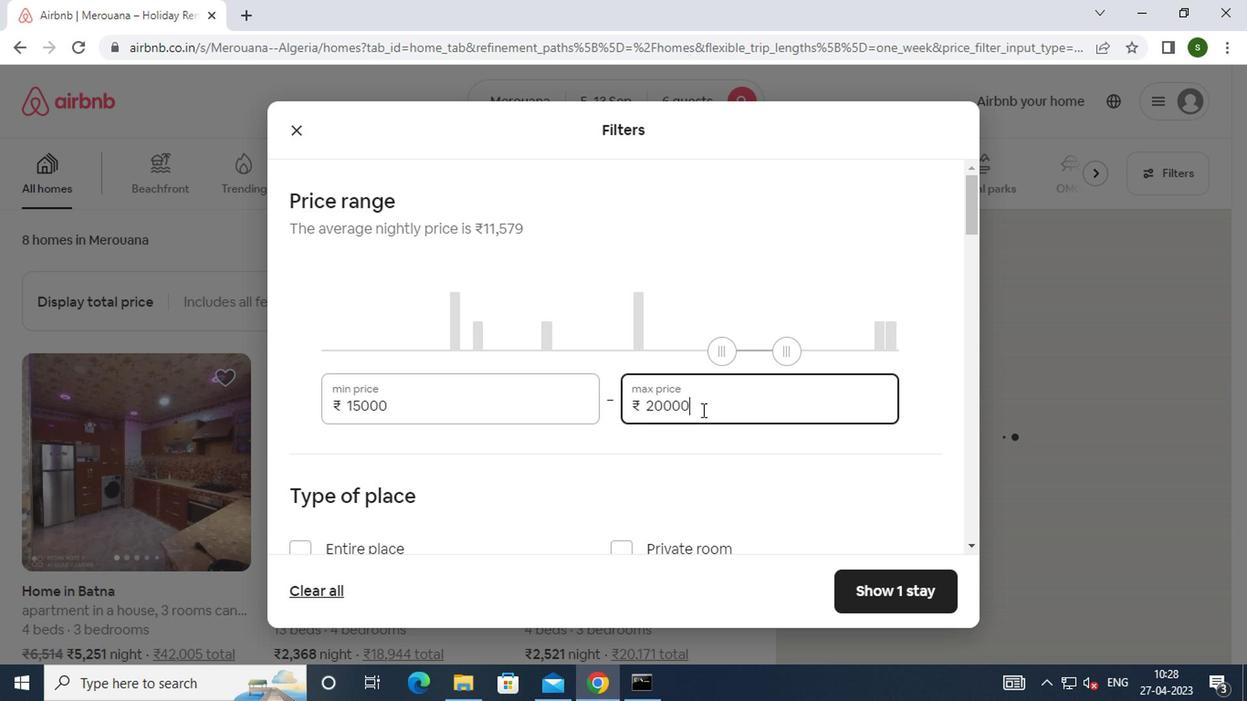
Action: Mouse scrolled (593, 433) with delta (0, 0)
Screenshot: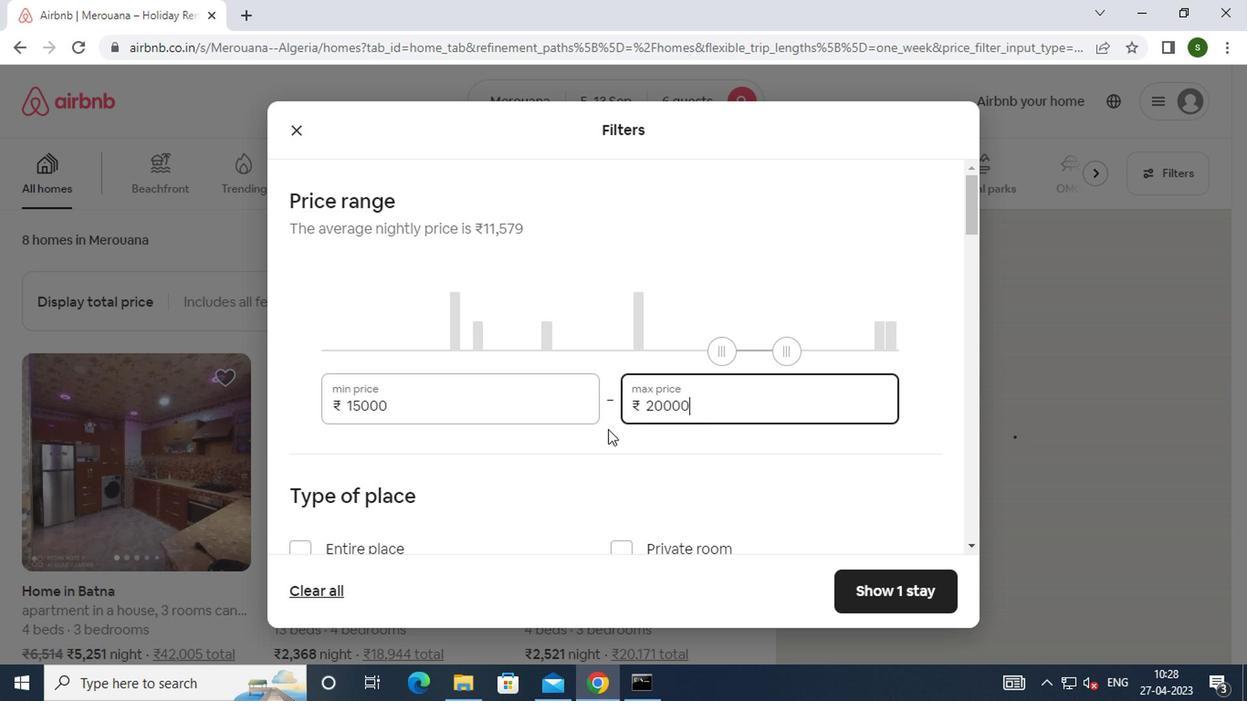 
Action: Mouse scrolled (593, 433) with delta (0, 0)
Screenshot: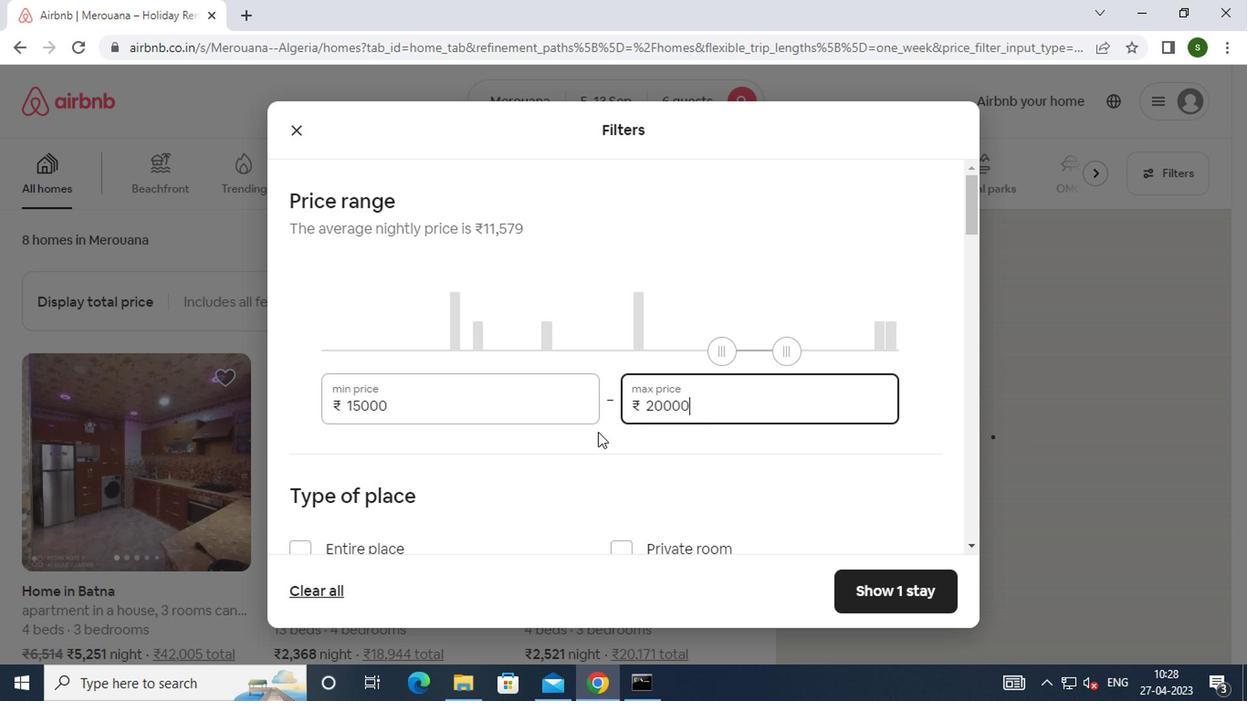 
Action: Mouse moved to (341, 377)
Screenshot: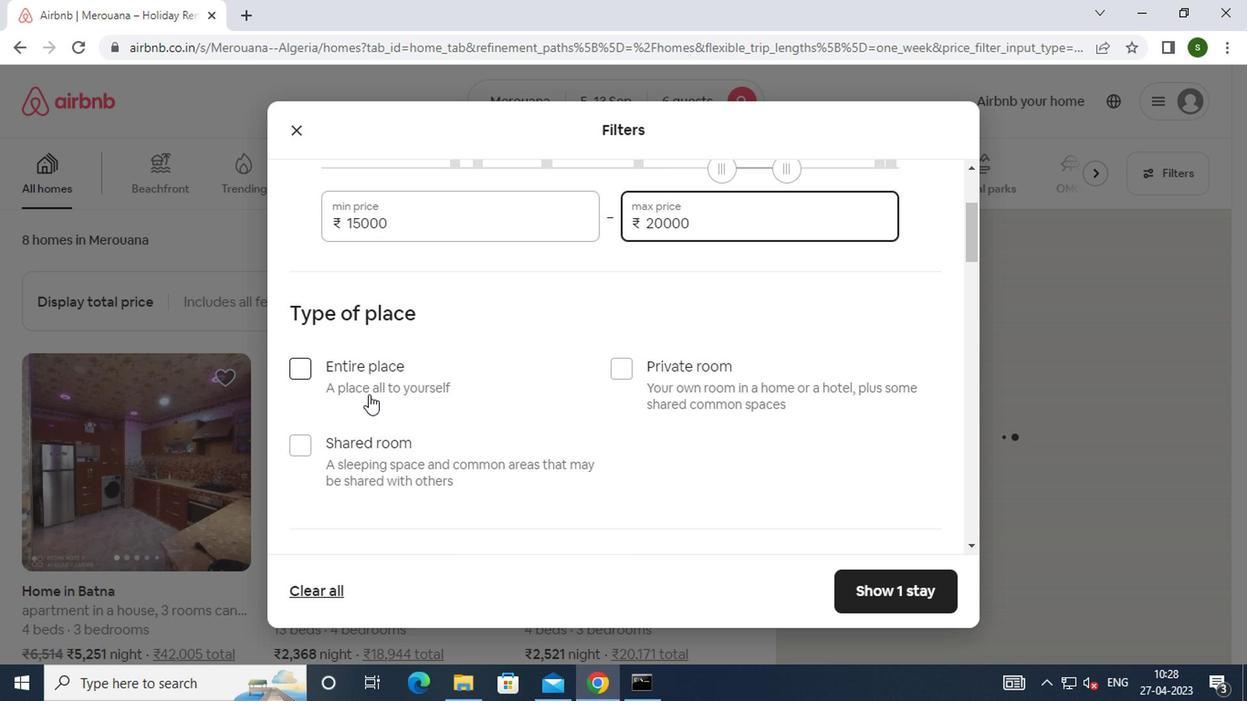
Action: Mouse pressed left at (341, 377)
Screenshot: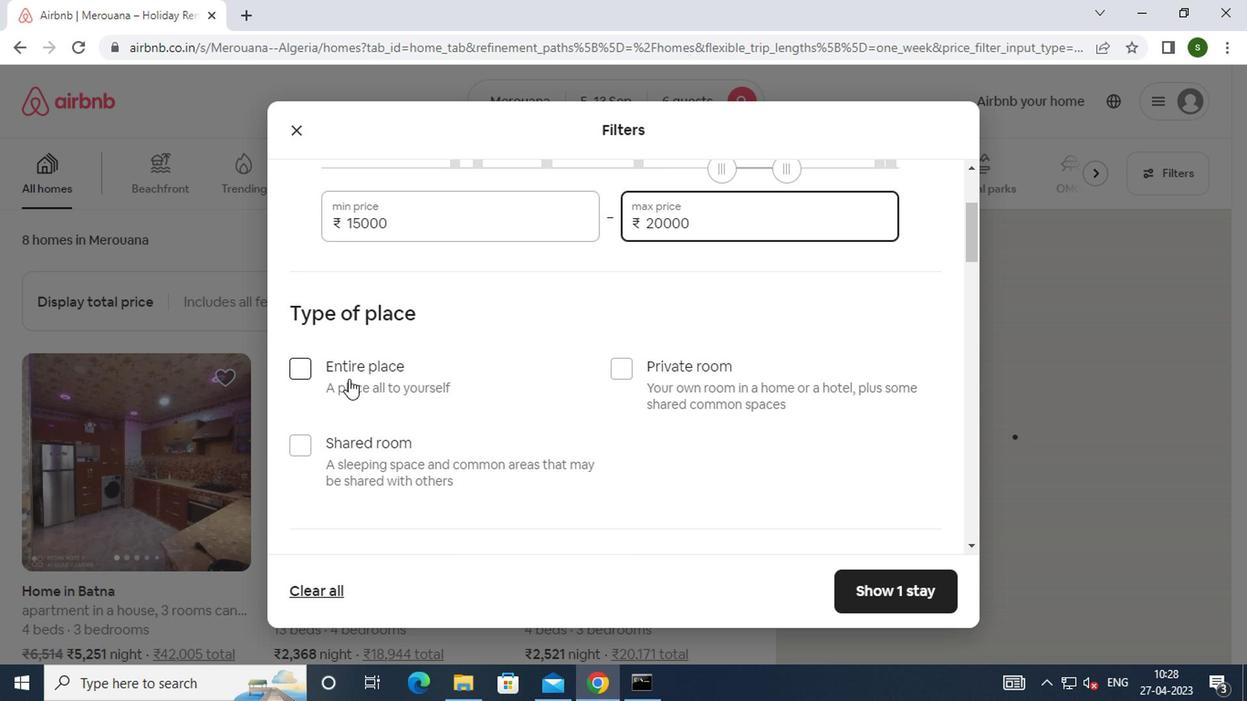 
Action: Mouse moved to (460, 378)
Screenshot: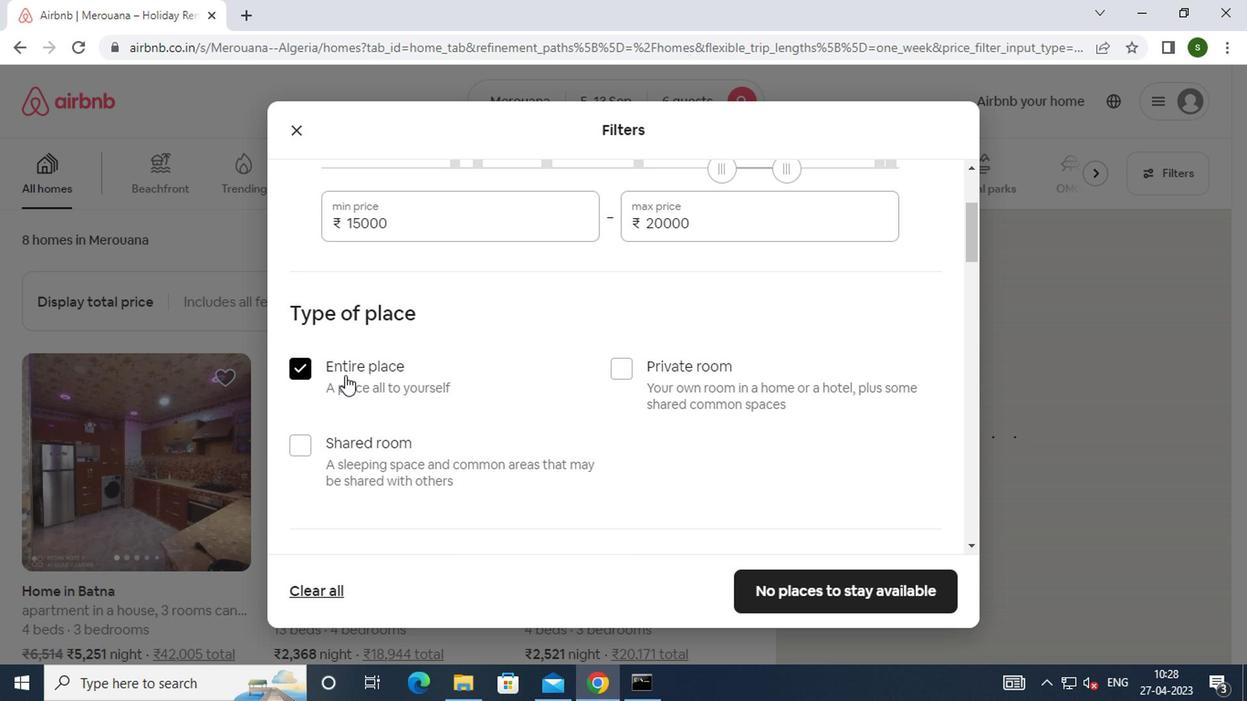 
Action: Mouse scrolled (460, 377) with delta (0, 0)
Screenshot: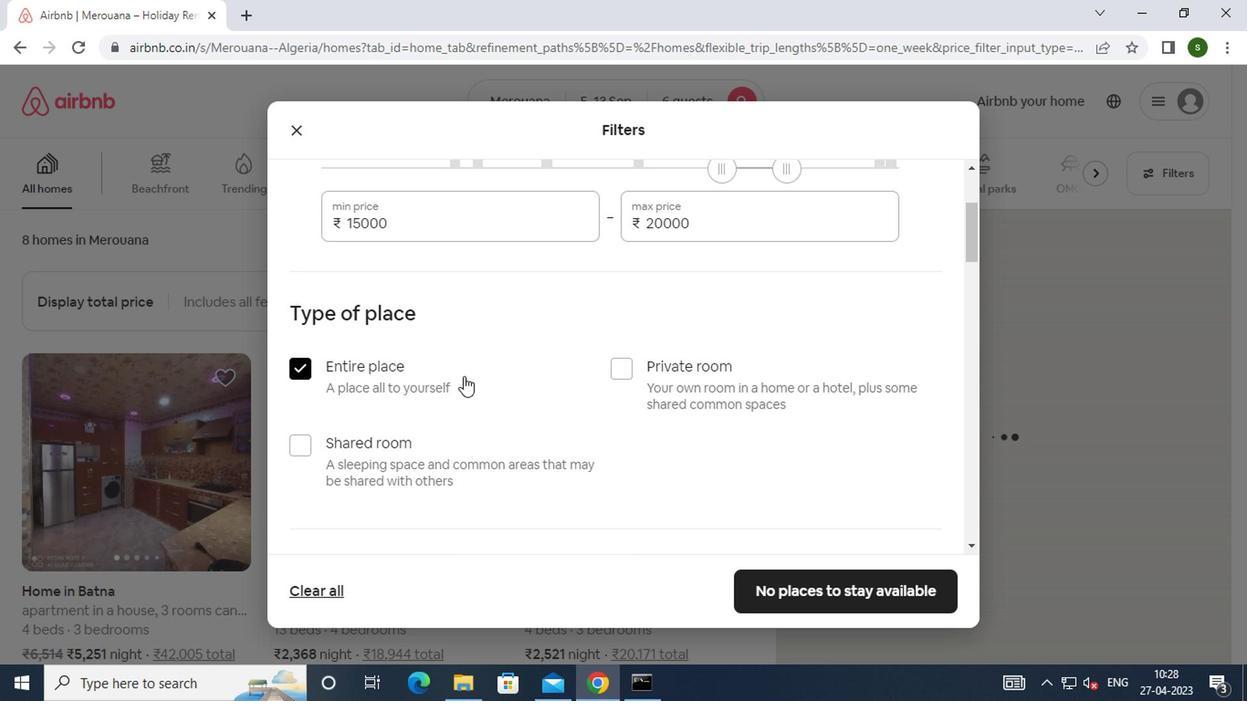 
Action: Mouse scrolled (460, 377) with delta (0, 0)
Screenshot: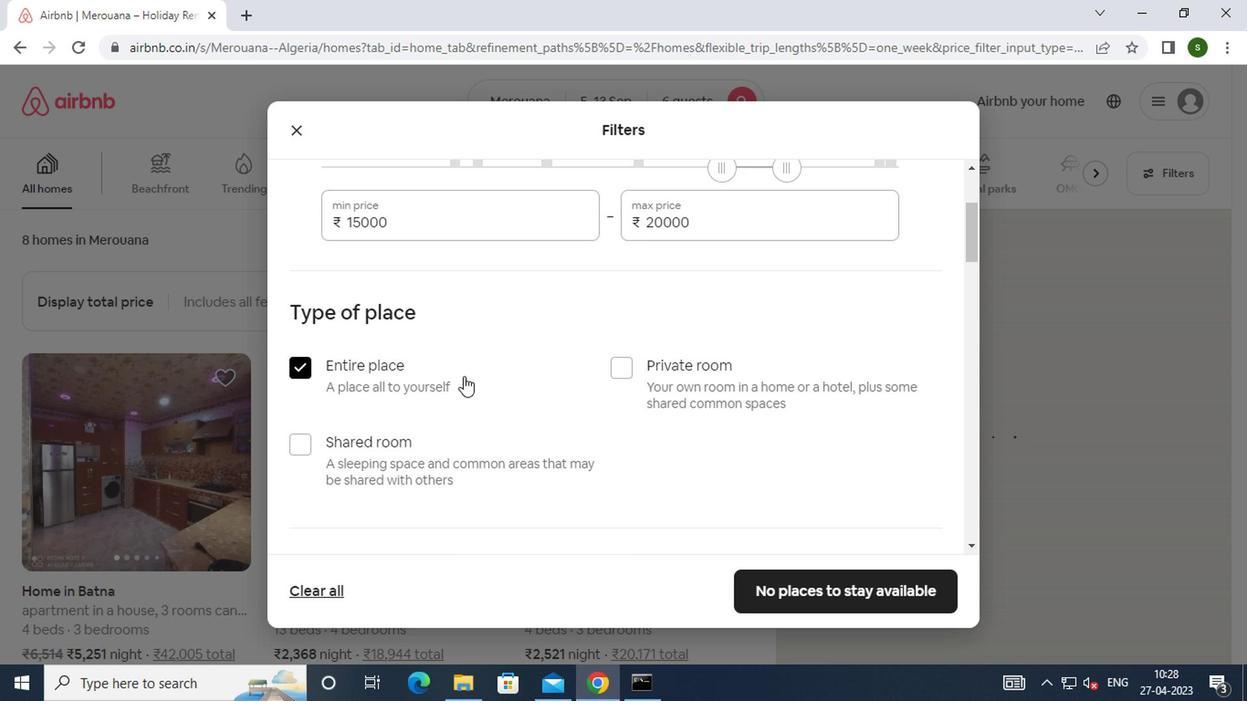 
Action: Mouse scrolled (460, 377) with delta (0, 0)
Screenshot: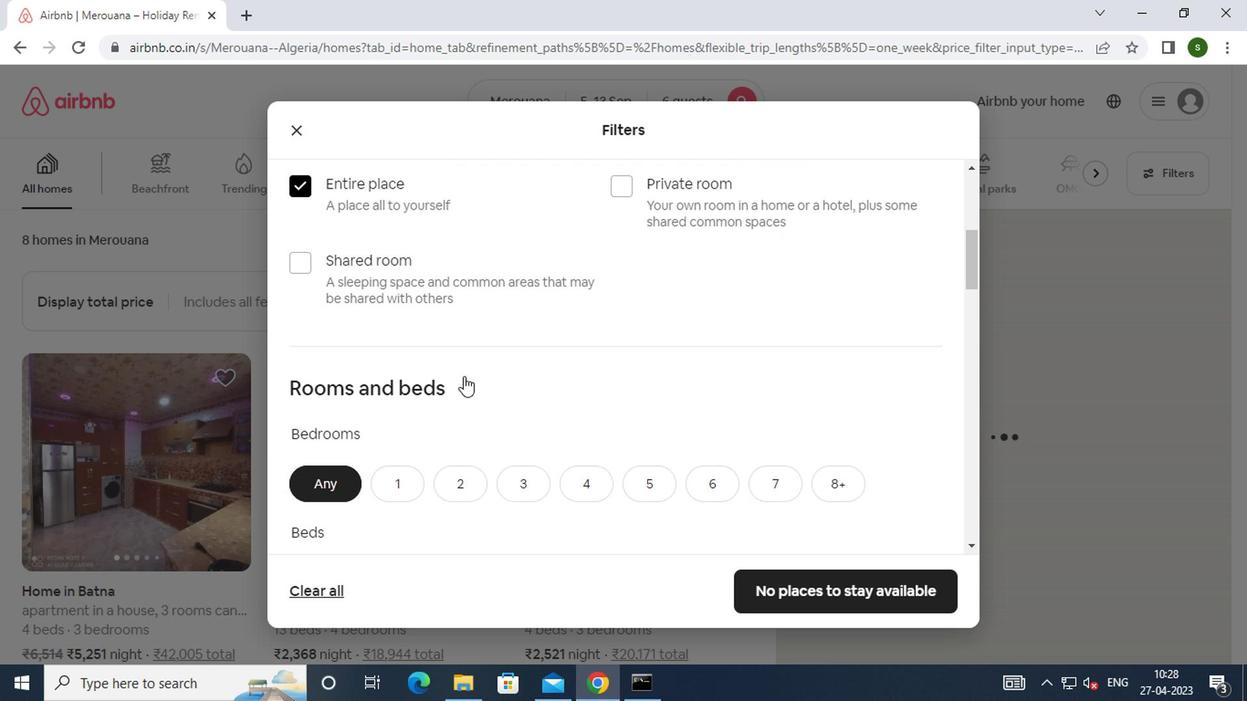
Action: Mouse scrolled (460, 377) with delta (0, 0)
Screenshot: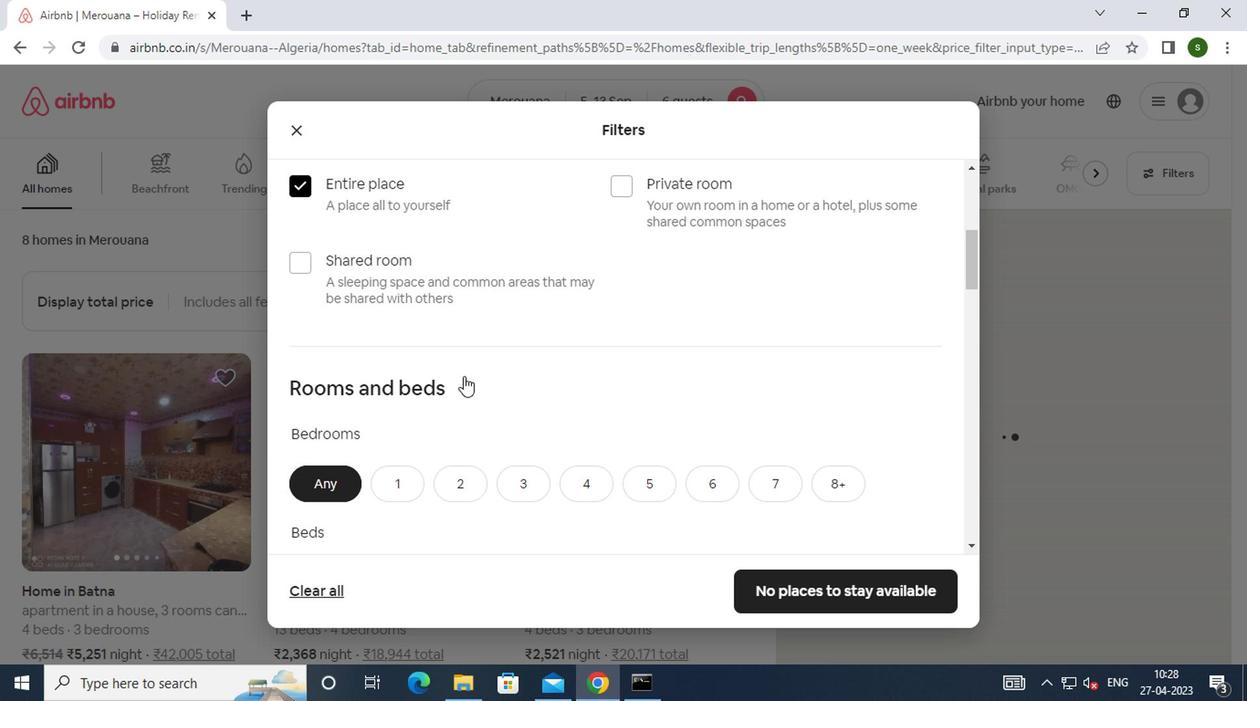 
Action: Mouse moved to (512, 302)
Screenshot: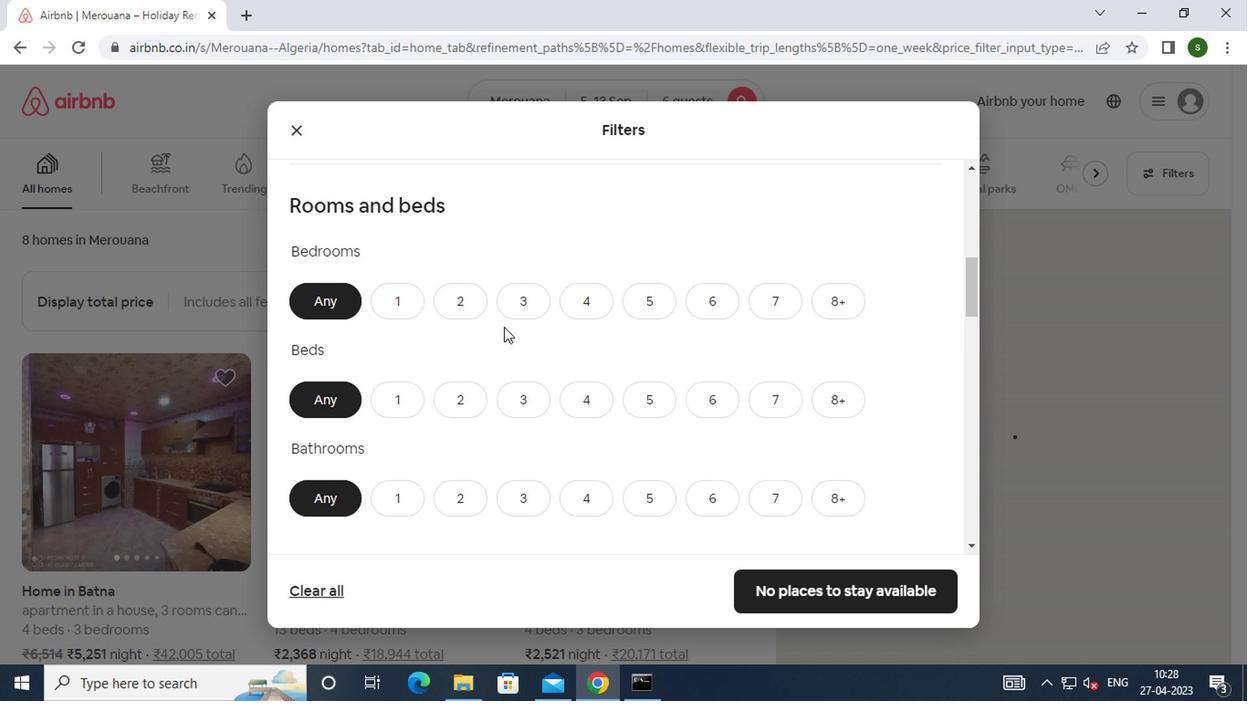 
Action: Mouse pressed left at (512, 302)
Screenshot: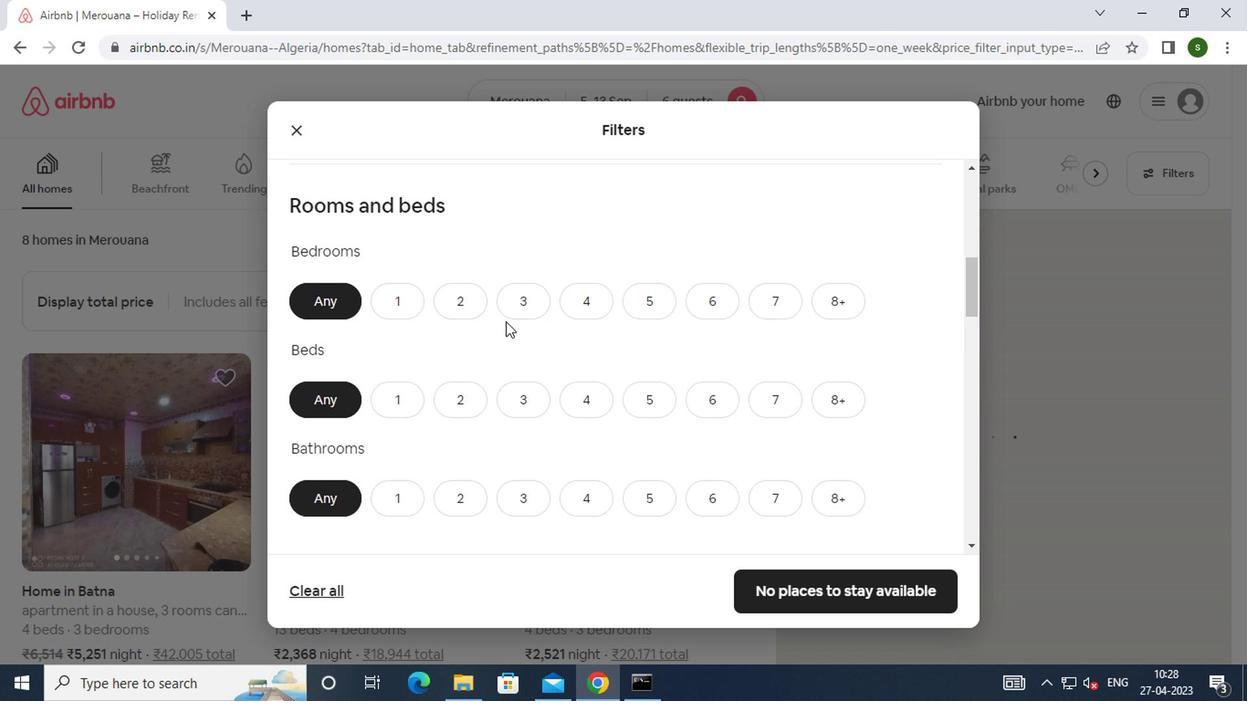 
Action: Mouse moved to (512, 393)
Screenshot: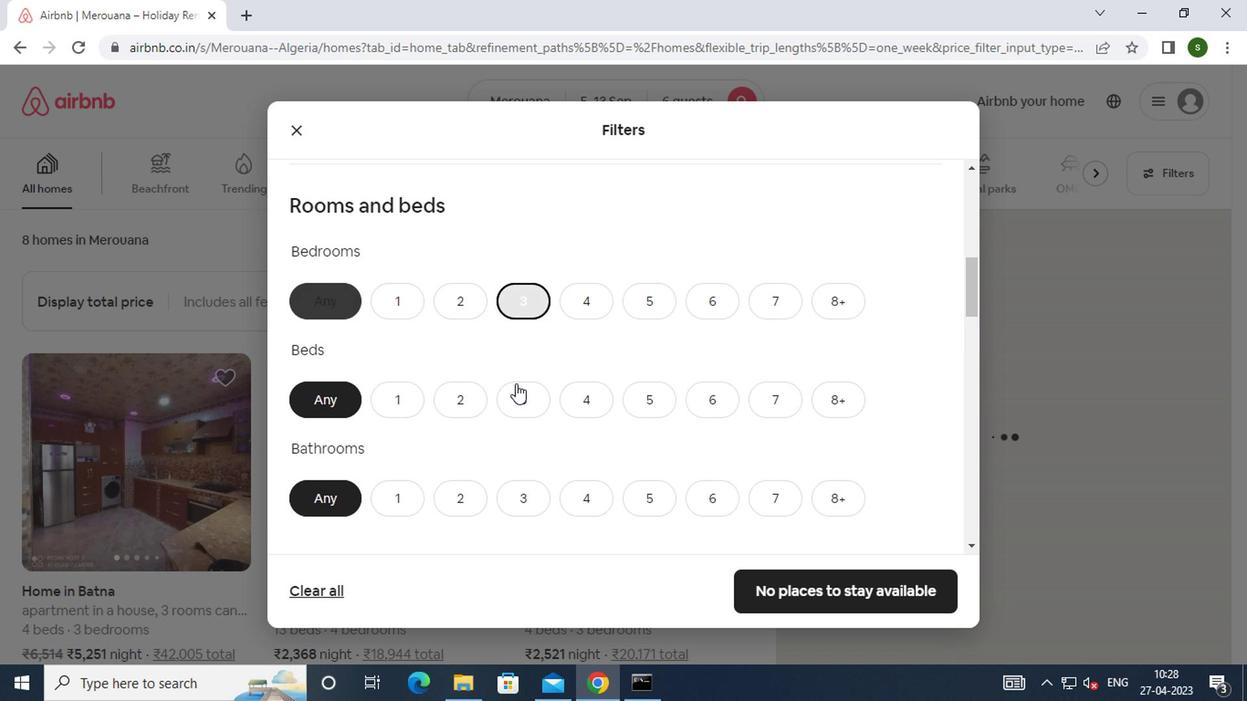 
Action: Mouse pressed left at (512, 393)
Screenshot: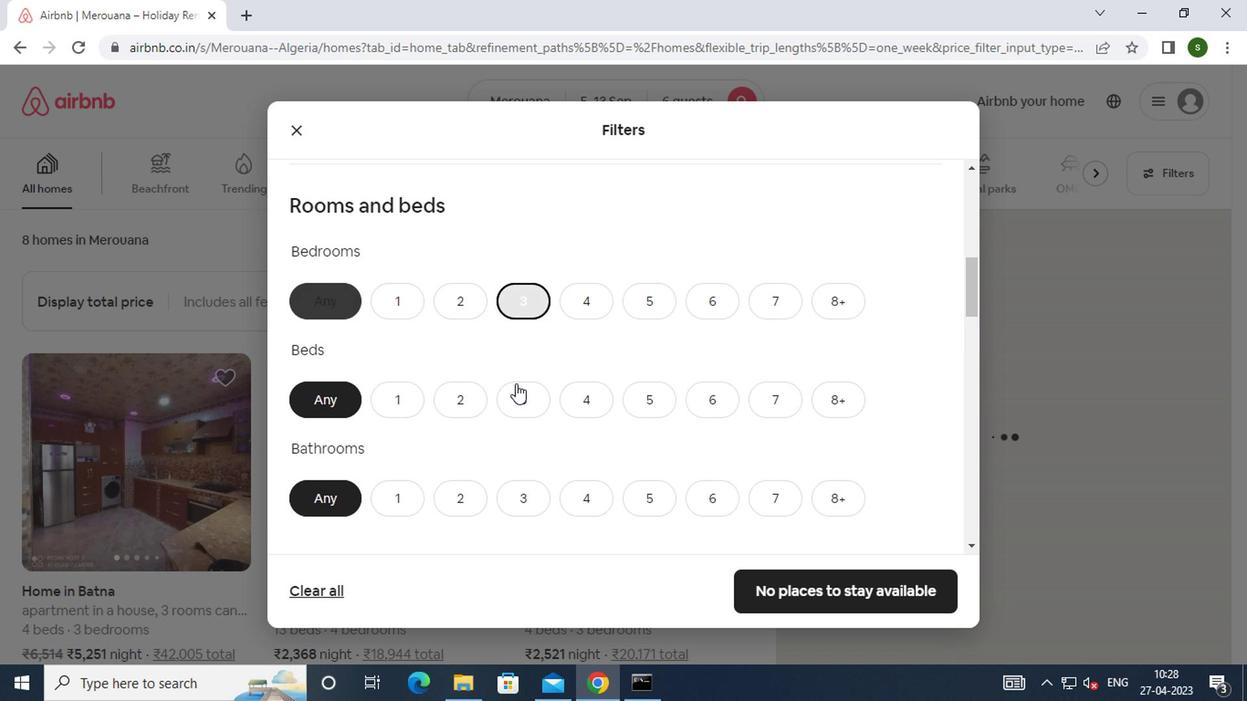 
Action: Mouse moved to (523, 494)
Screenshot: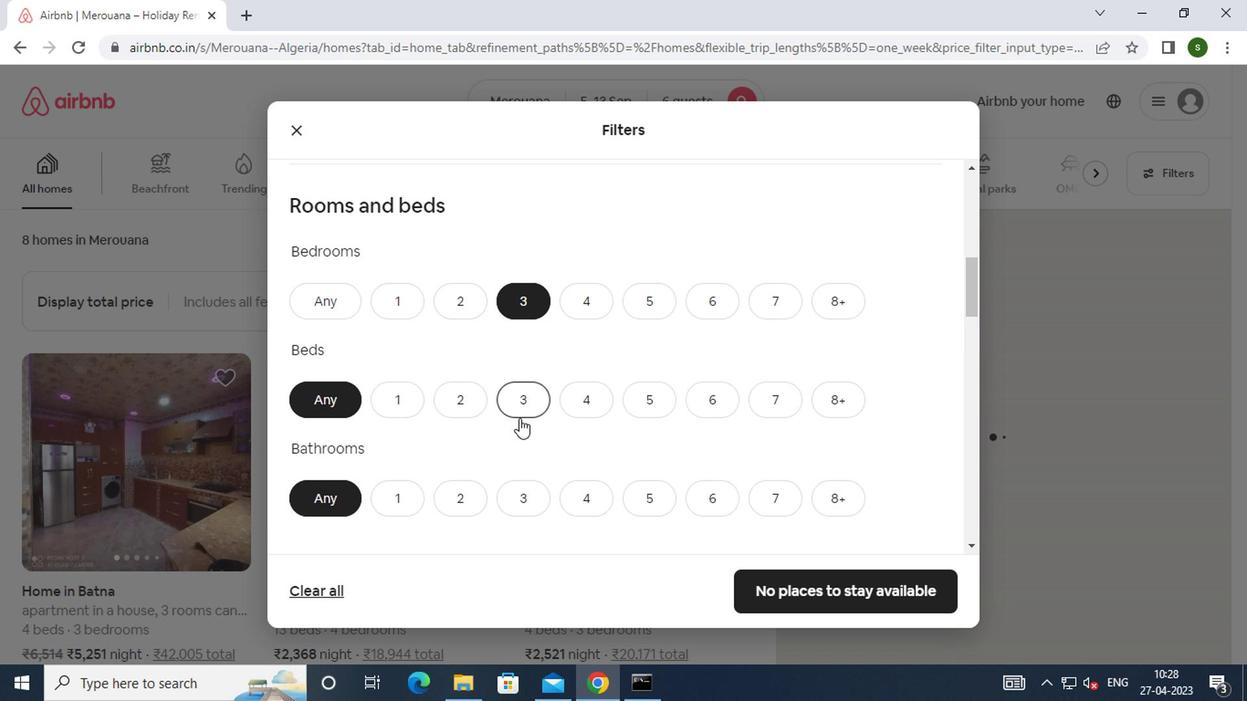 
Action: Mouse pressed left at (523, 494)
Screenshot: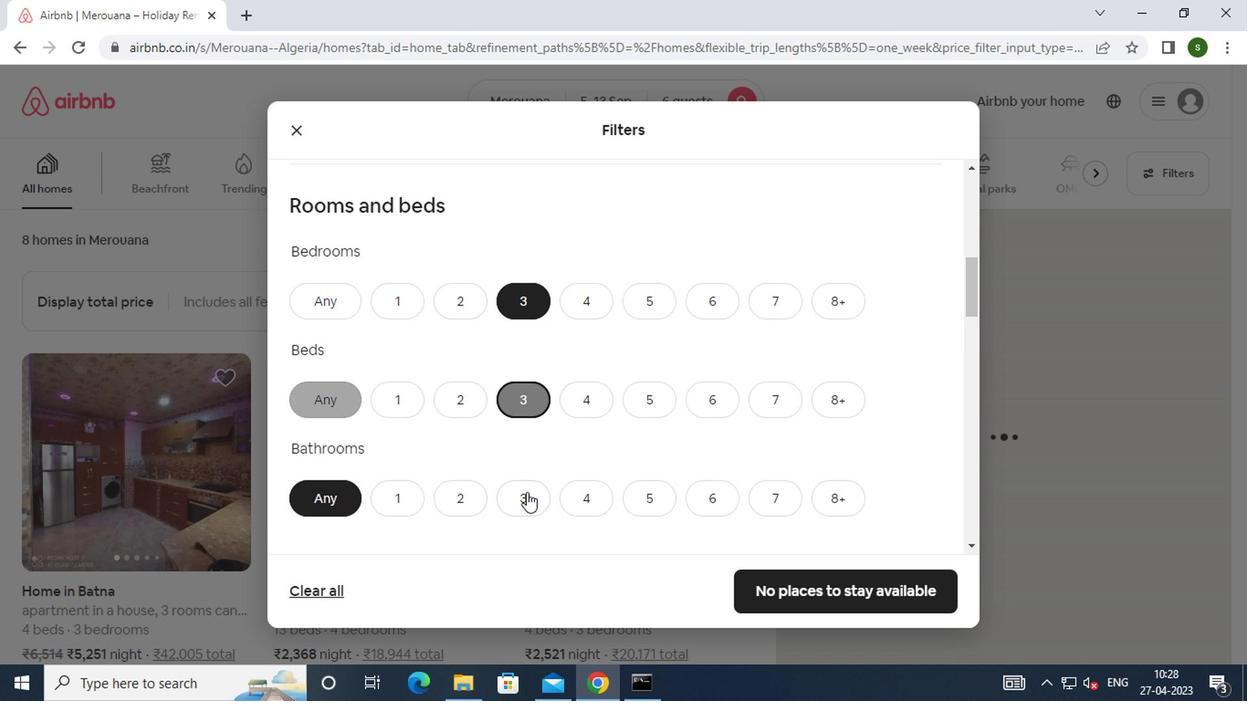 
Action: Mouse moved to (582, 424)
Screenshot: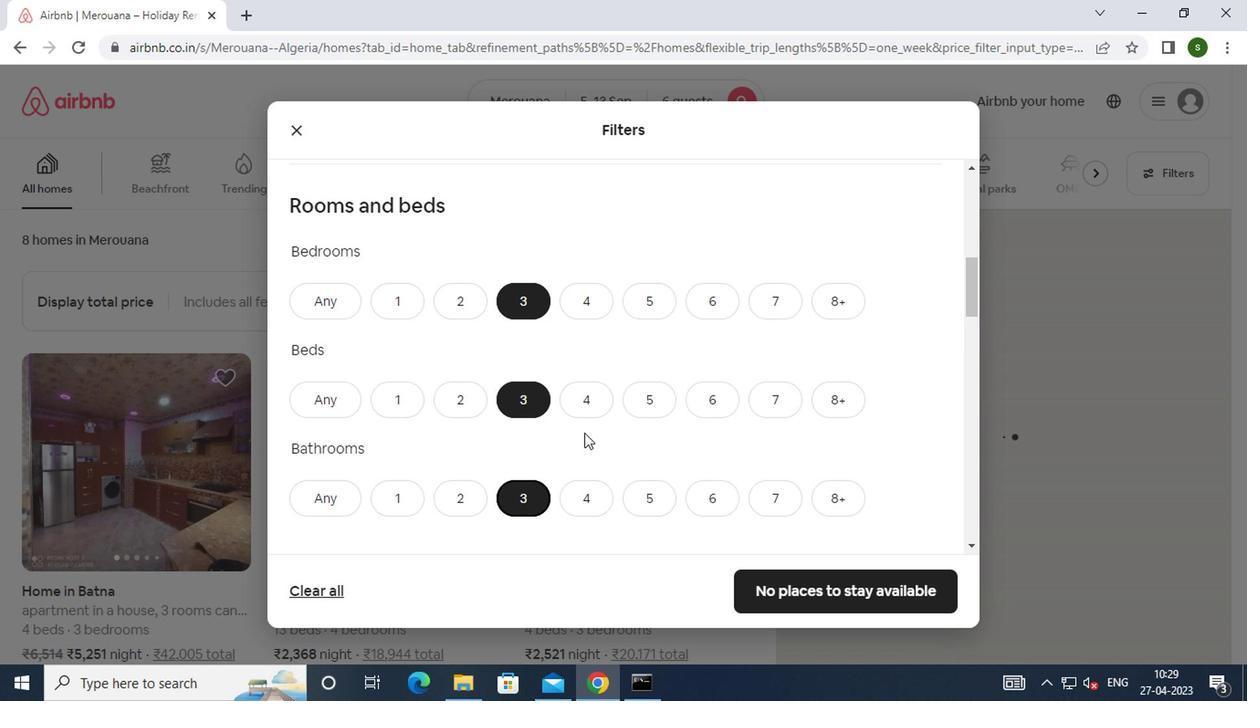 
Action: Mouse scrolled (582, 423) with delta (0, -1)
Screenshot: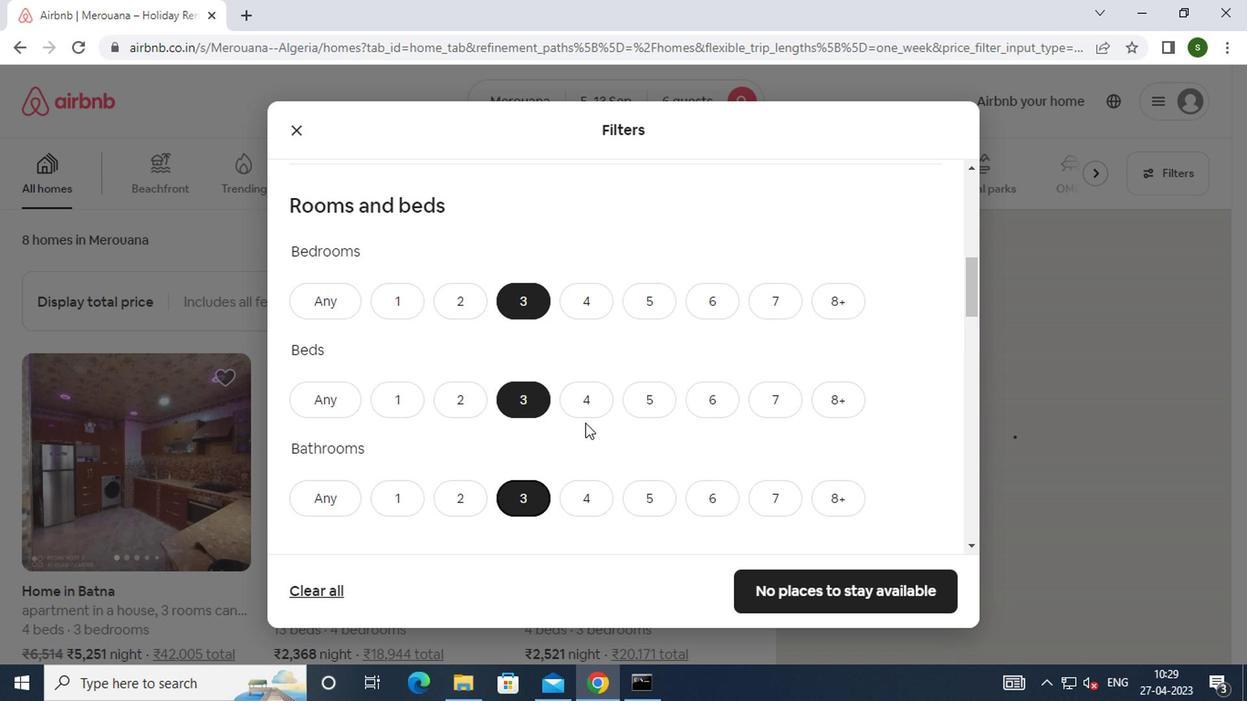 
Action: Mouse scrolled (582, 423) with delta (0, -1)
Screenshot: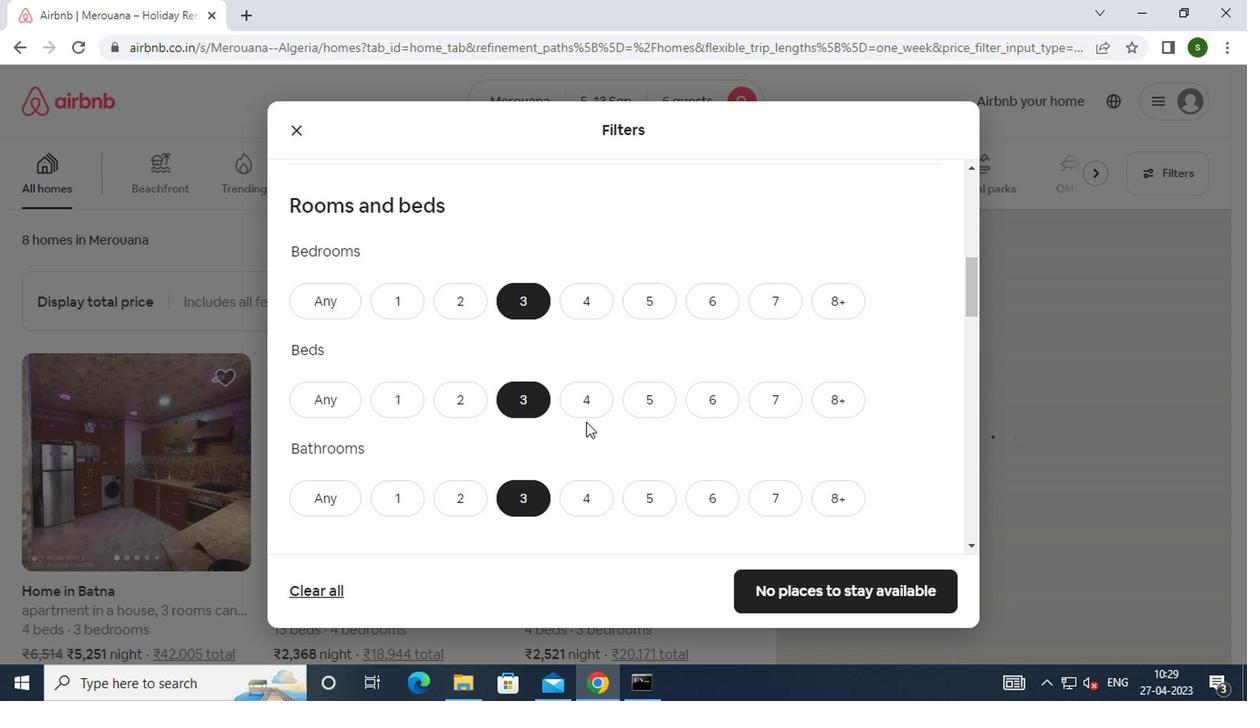 
Action: Mouse scrolled (582, 423) with delta (0, -1)
Screenshot: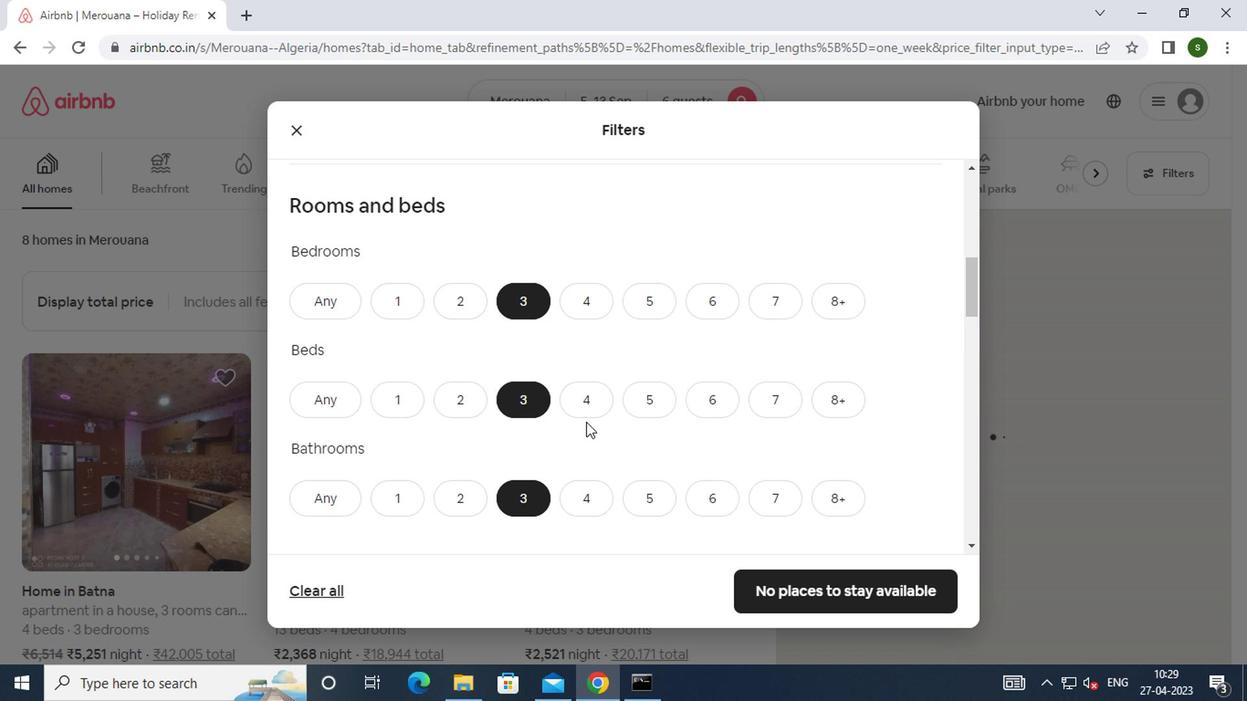 
Action: Mouse moved to (386, 432)
Screenshot: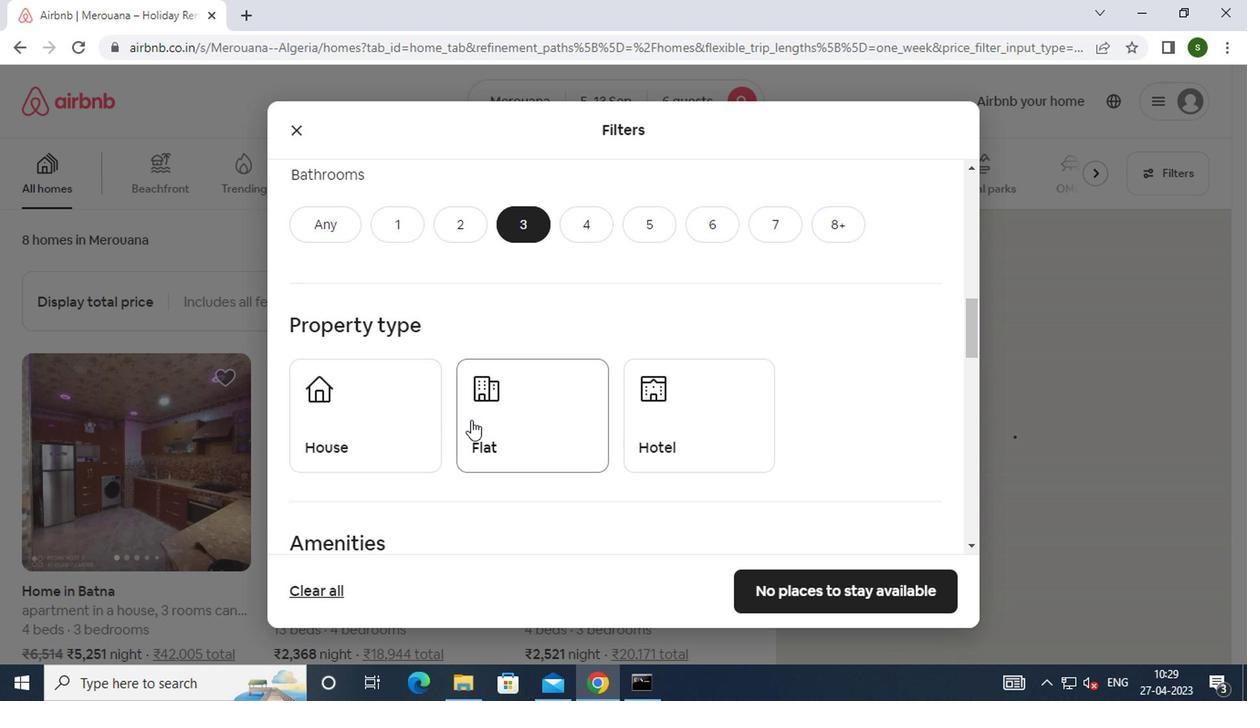 
Action: Mouse pressed left at (386, 432)
Screenshot: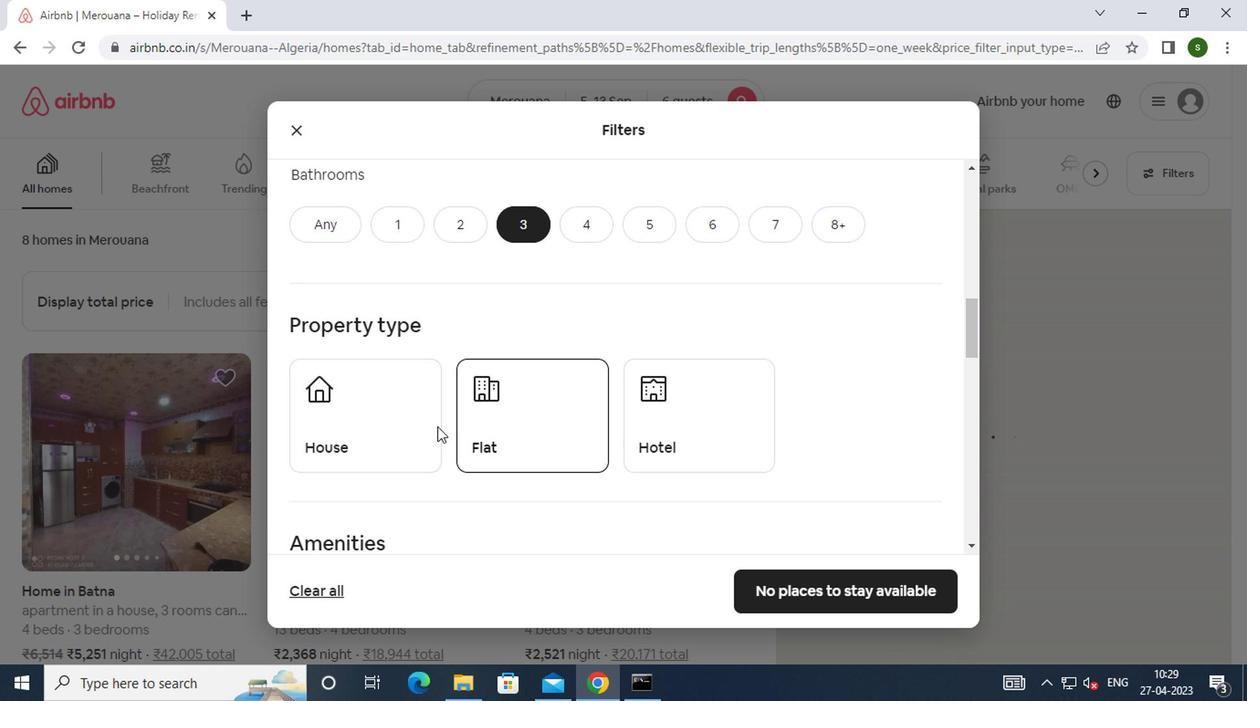 
Action: Mouse moved to (508, 429)
Screenshot: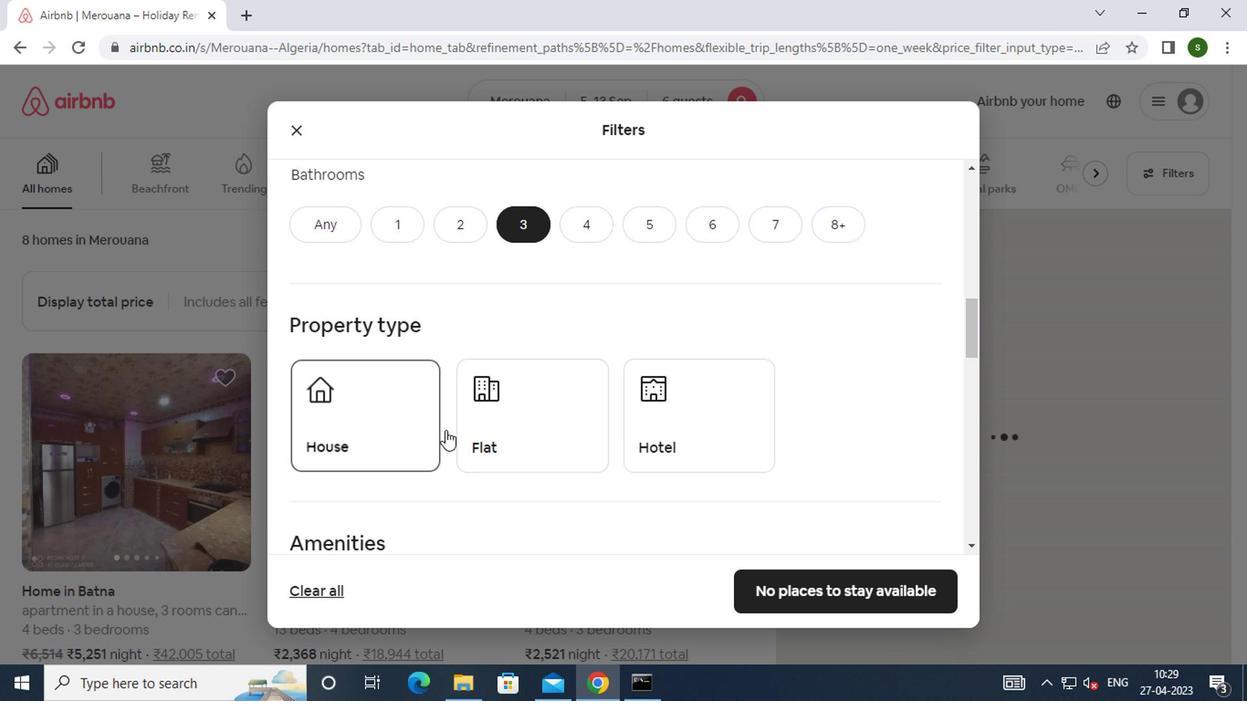 
Action: Mouse pressed left at (508, 429)
Screenshot: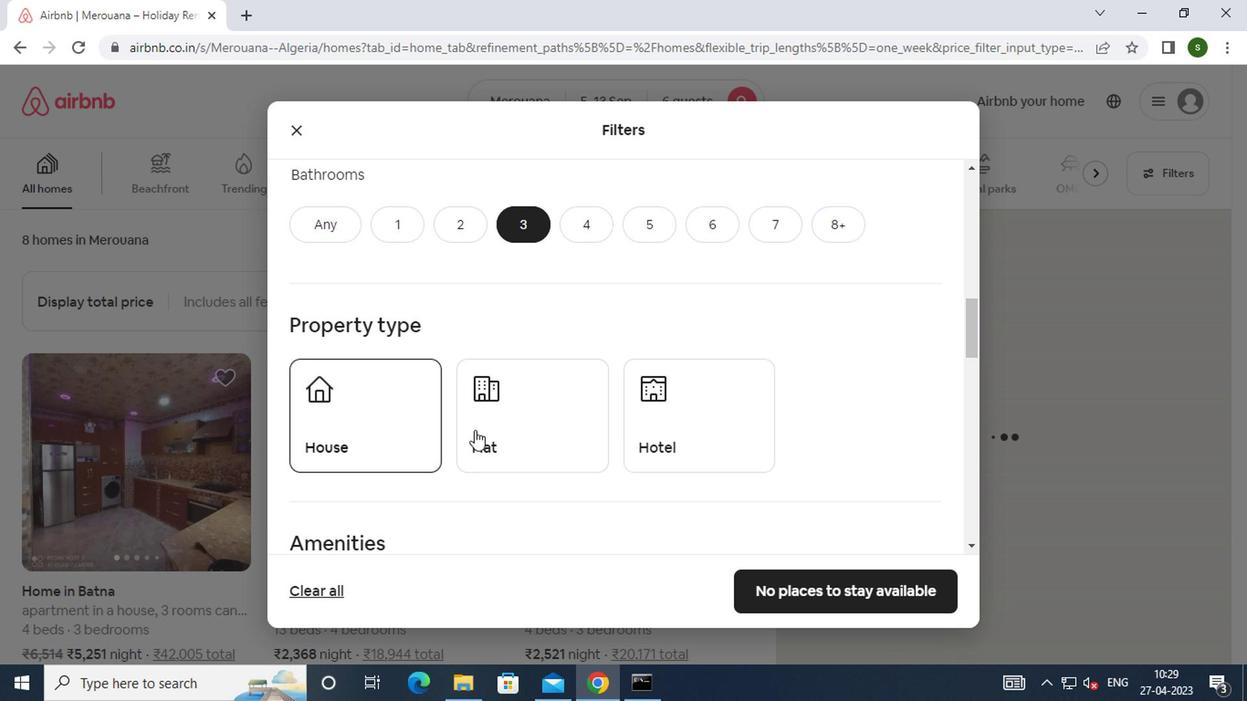 
Action: Mouse moved to (686, 416)
Screenshot: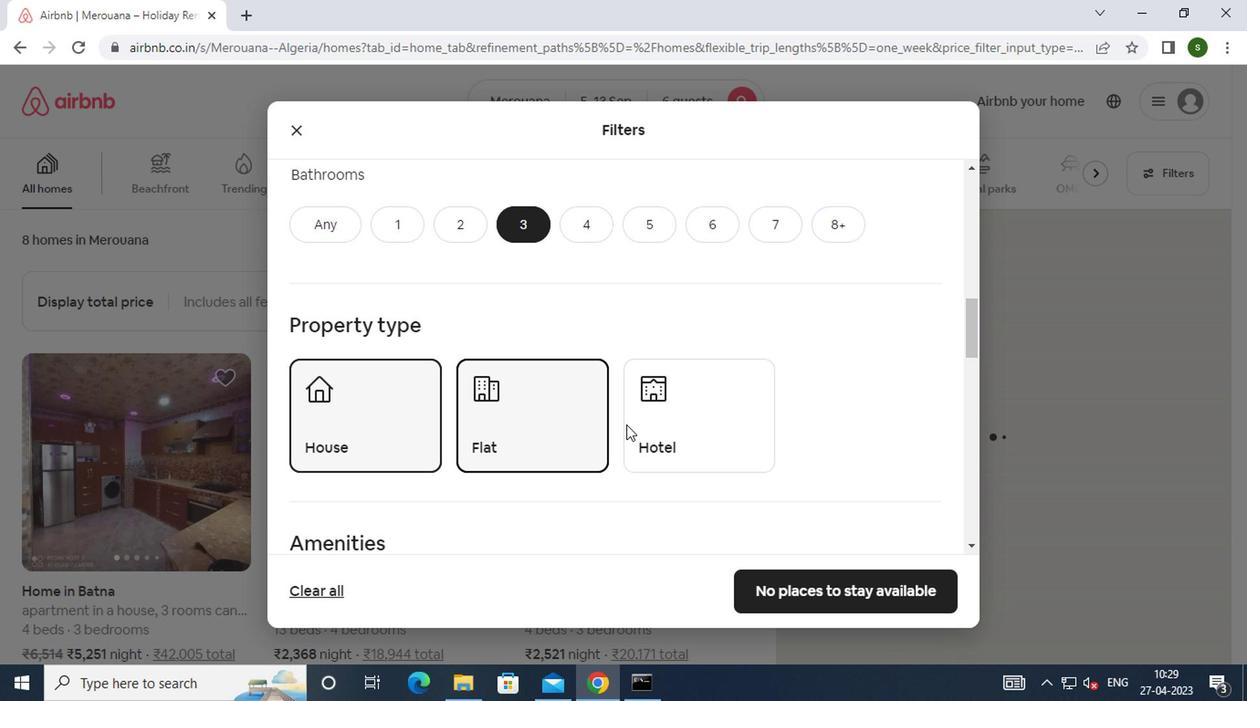 
Action: Mouse pressed left at (686, 416)
Screenshot: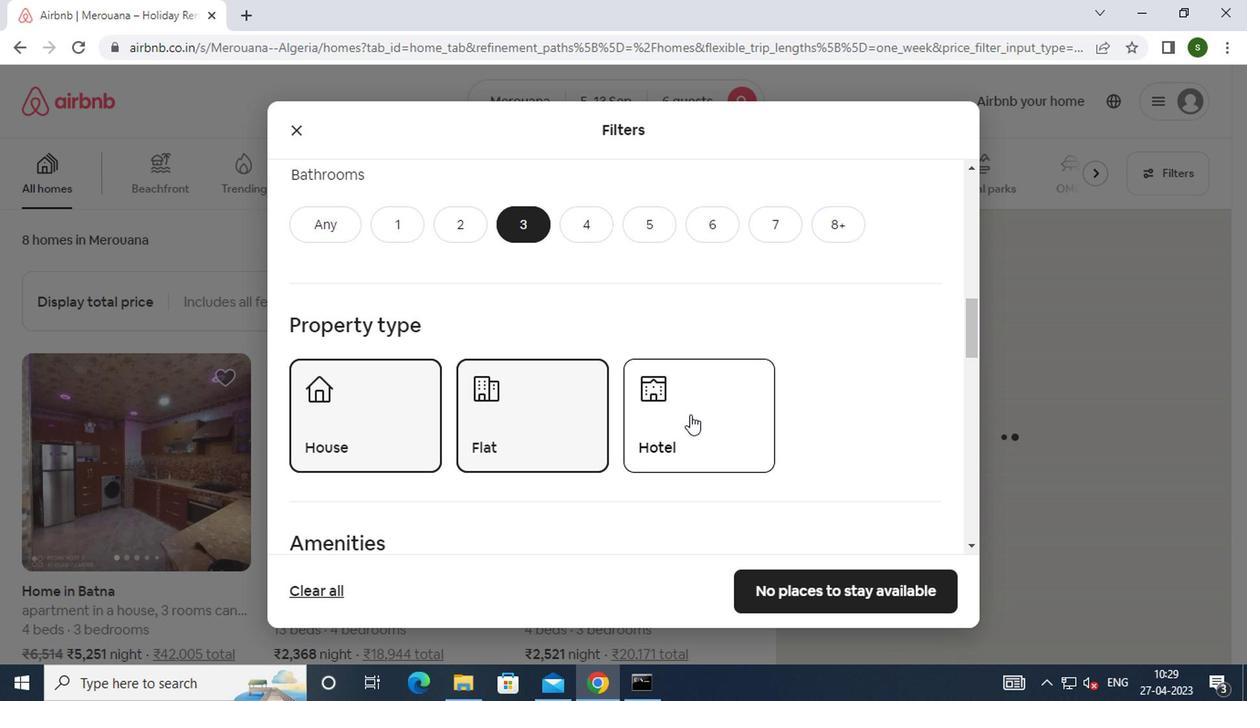 
Action: Mouse scrolled (686, 415) with delta (0, 0)
Screenshot: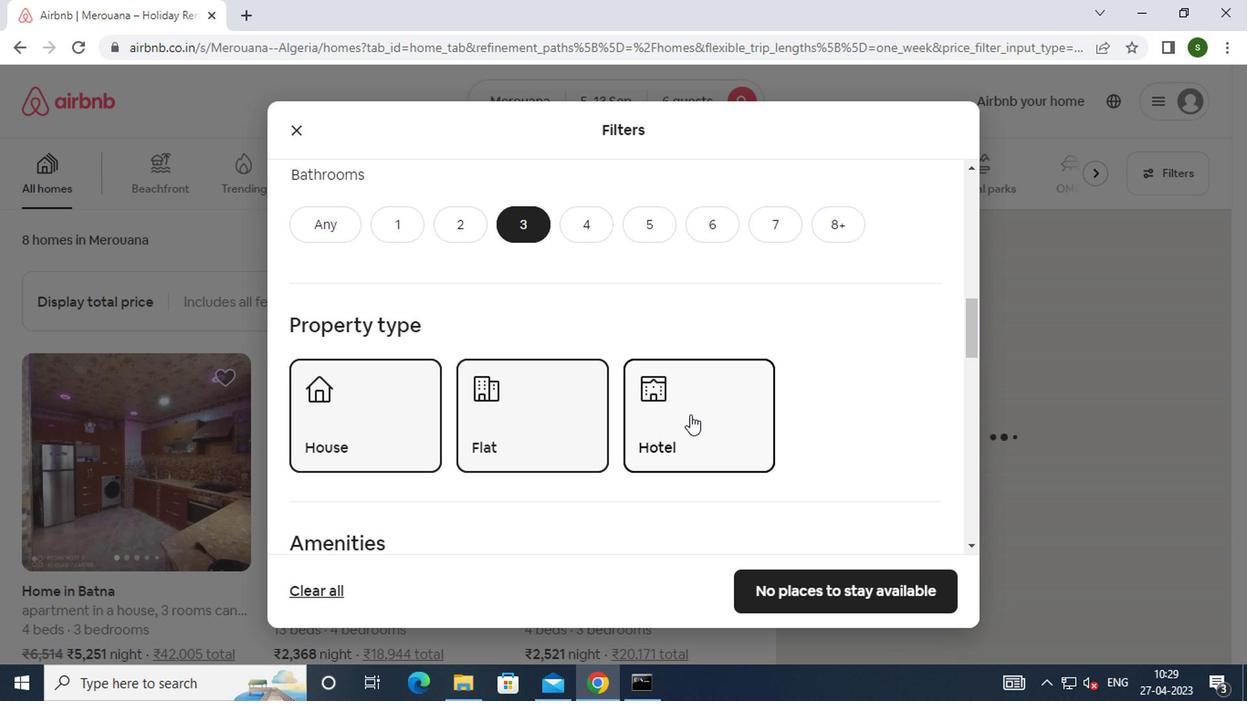 
Action: Mouse scrolled (686, 415) with delta (0, 0)
Screenshot: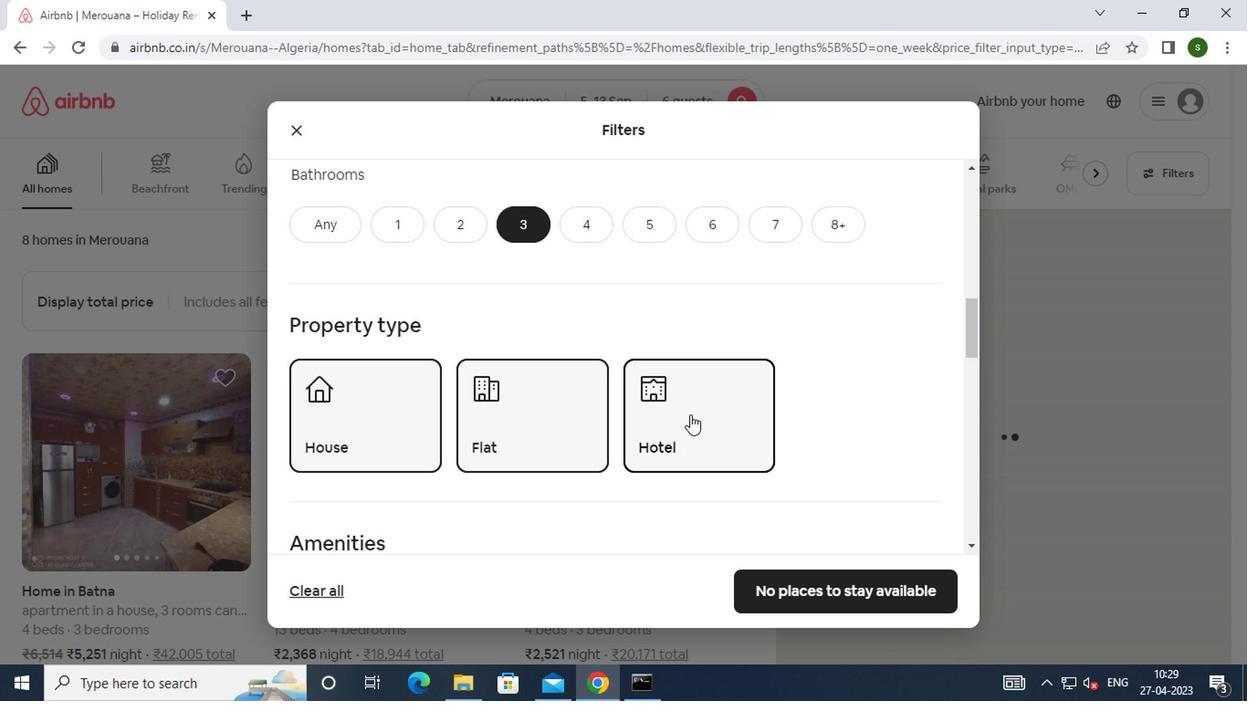 
Action: Mouse scrolled (686, 415) with delta (0, 0)
Screenshot: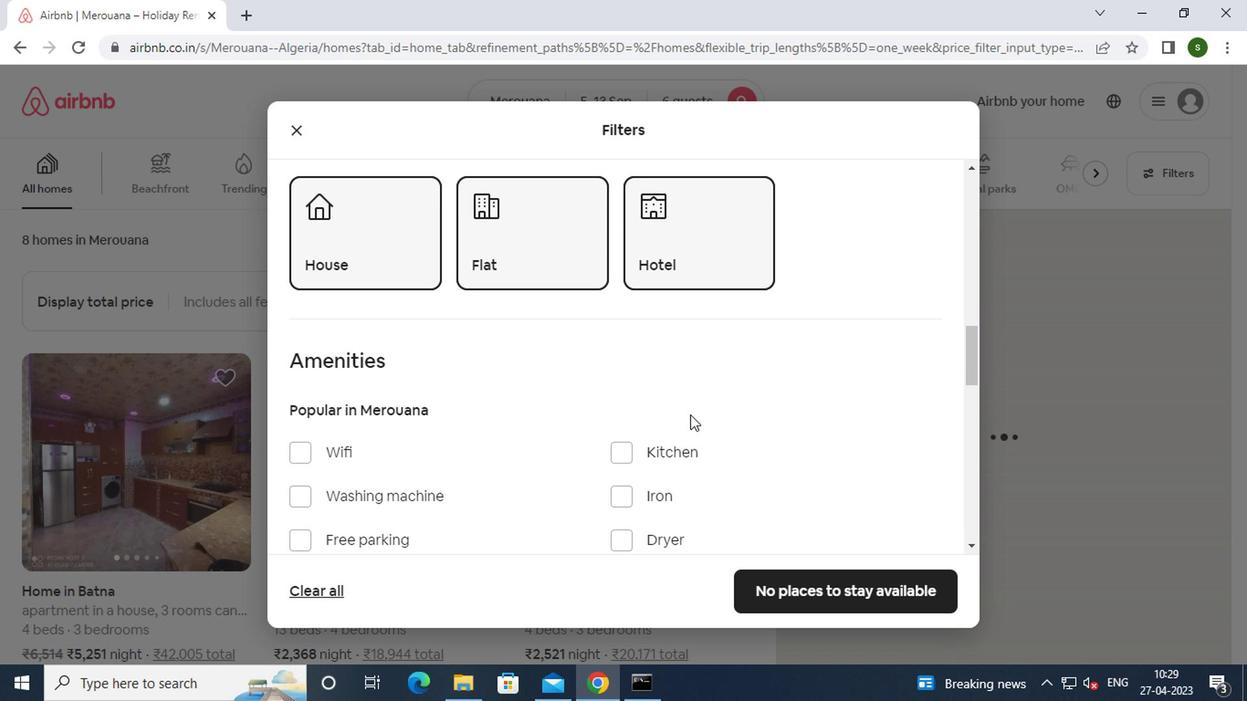 
Action: Mouse moved to (352, 408)
Screenshot: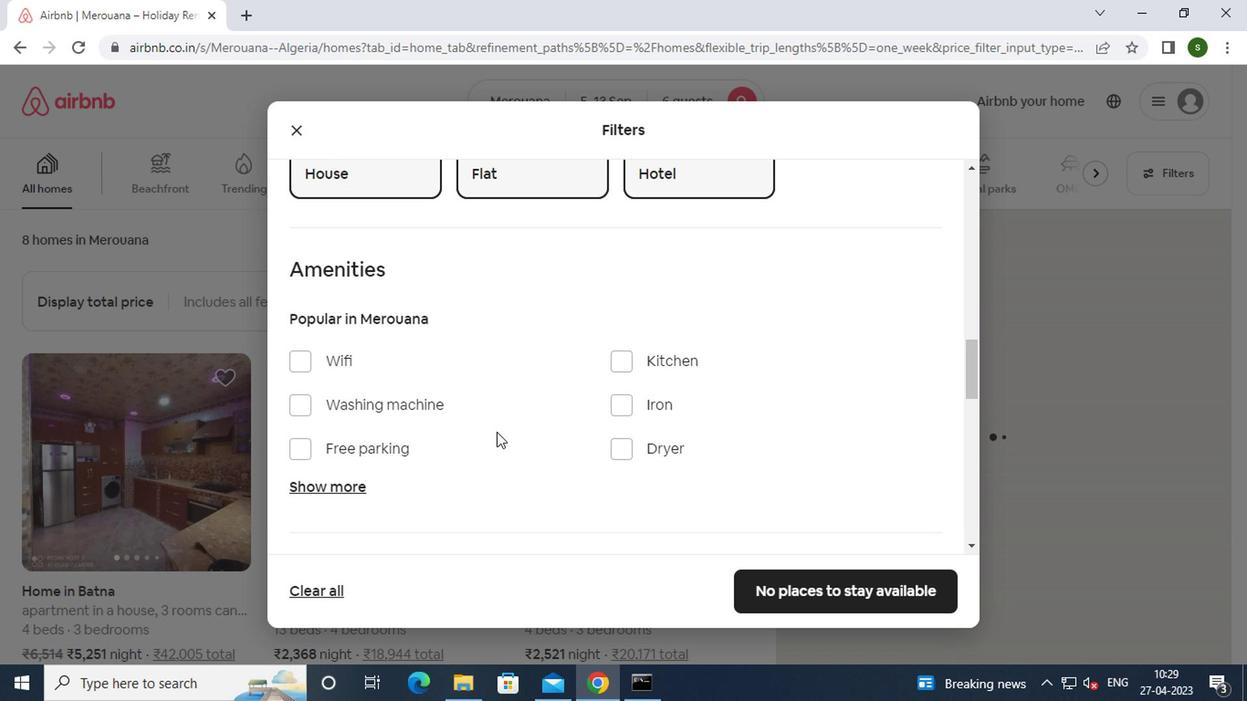 
Action: Mouse pressed left at (352, 408)
Screenshot: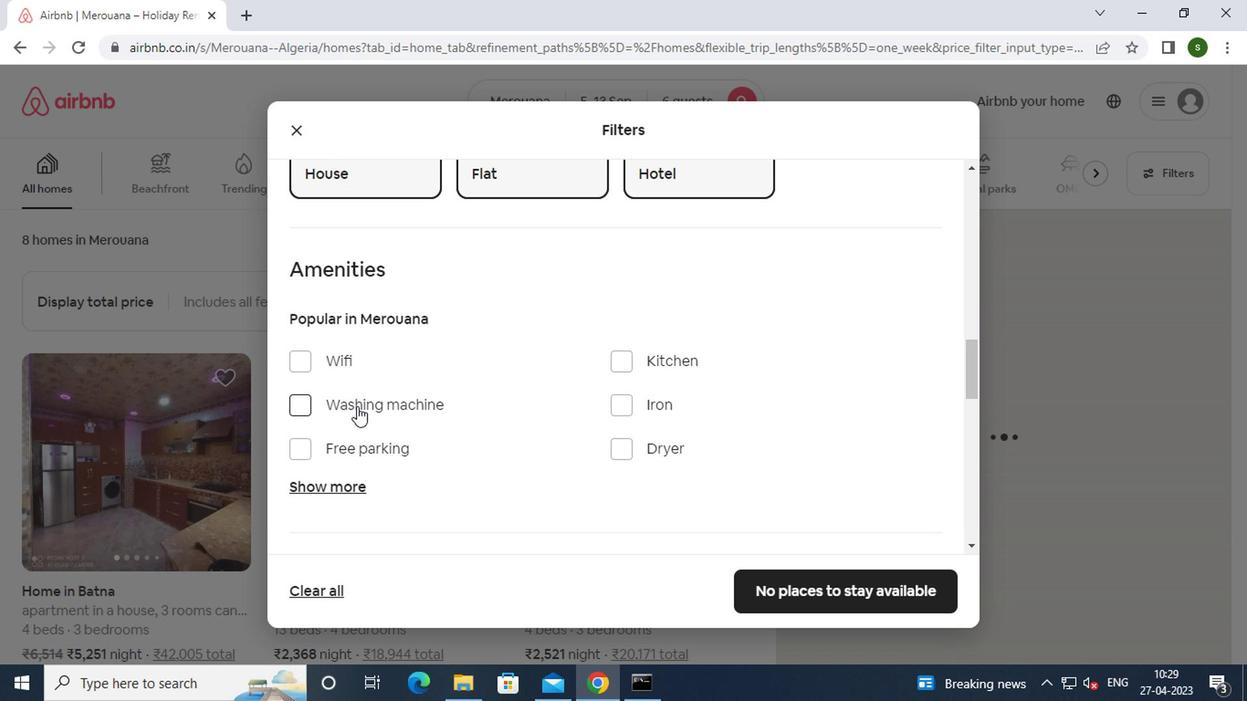 
Action: Mouse moved to (612, 417)
Screenshot: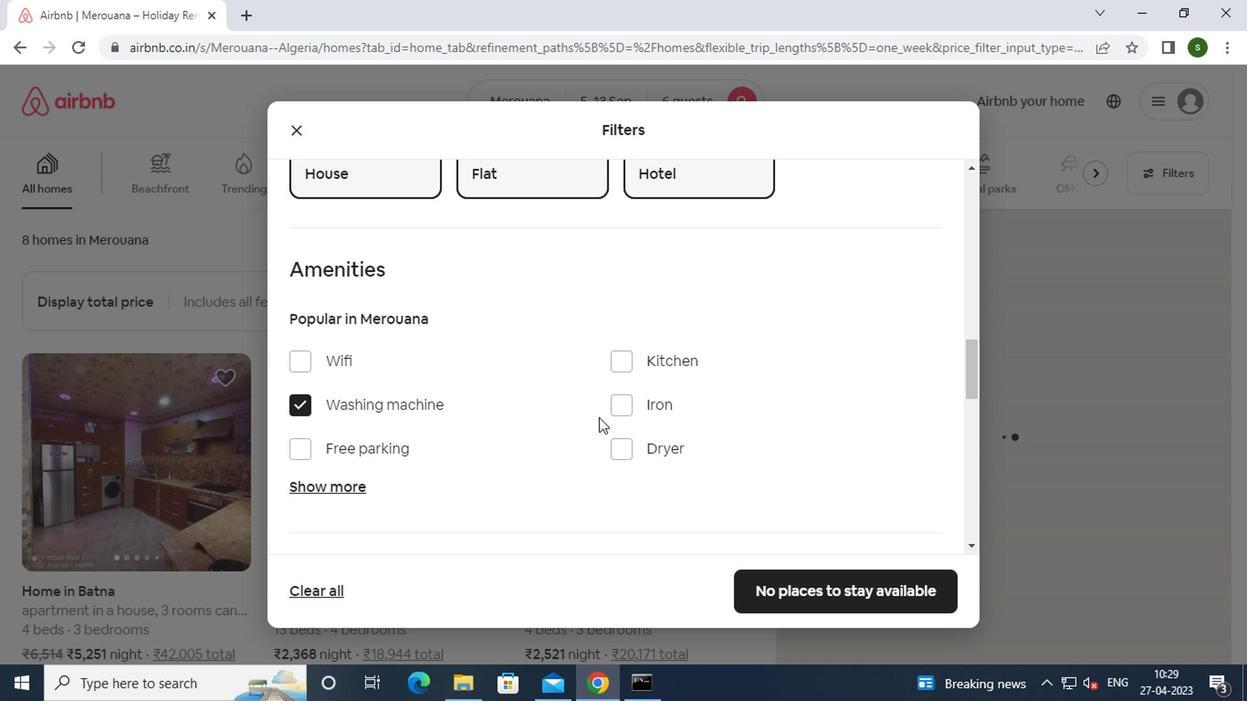 
Action: Mouse scrolled (612, 416) with delta (0, -1)
Screenshot: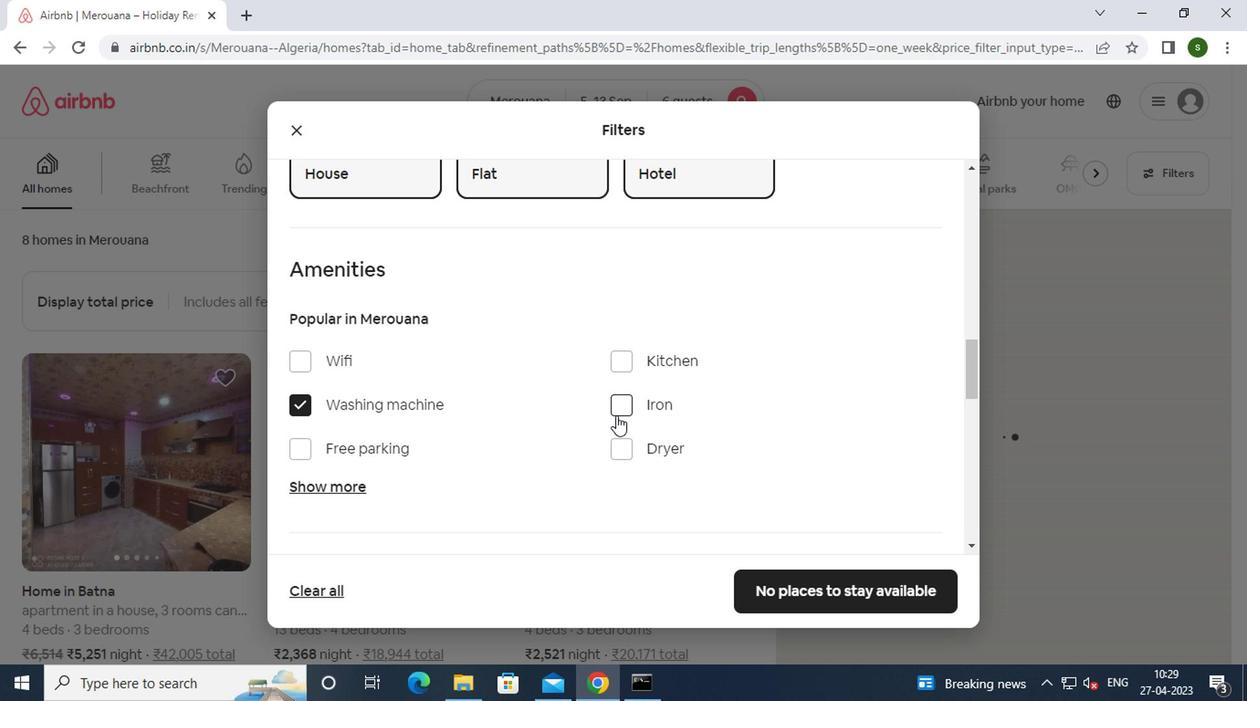 
Action: Mouse scrolled (612, 416) with delta (0, -1)
Screenshot: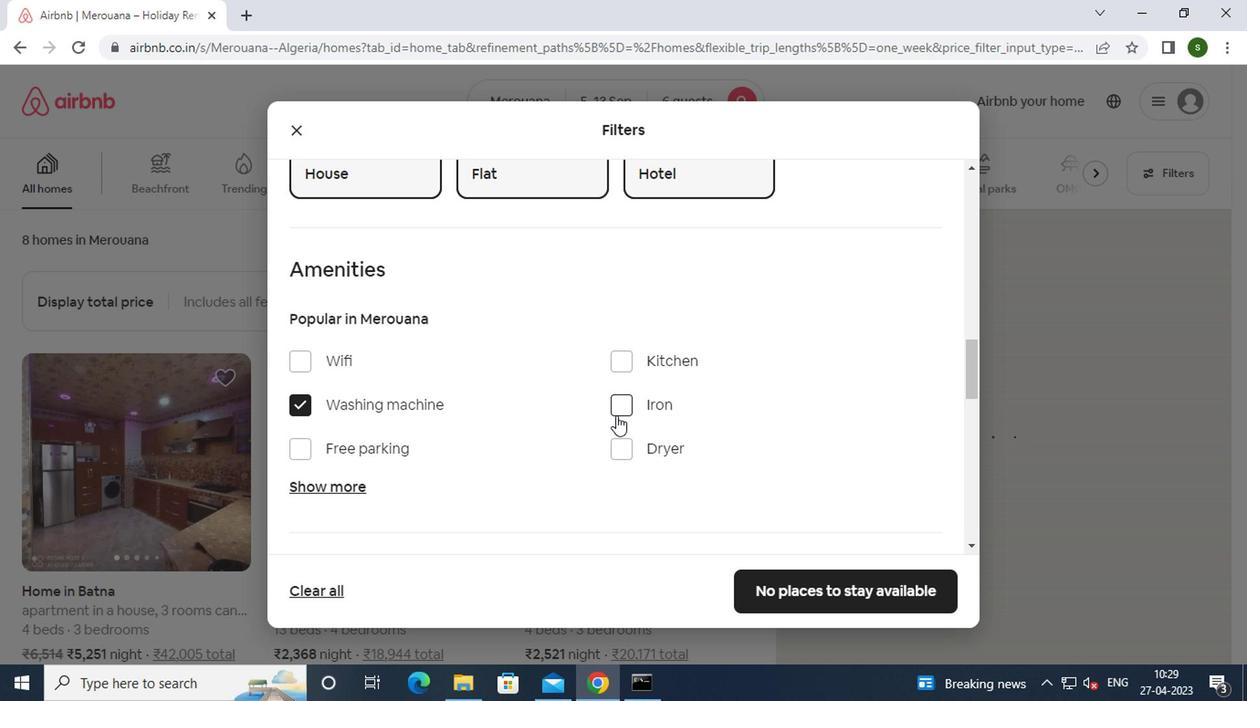 
Action: Mouse scrolled (612, 416) with delta (0, -1)
Screenshot: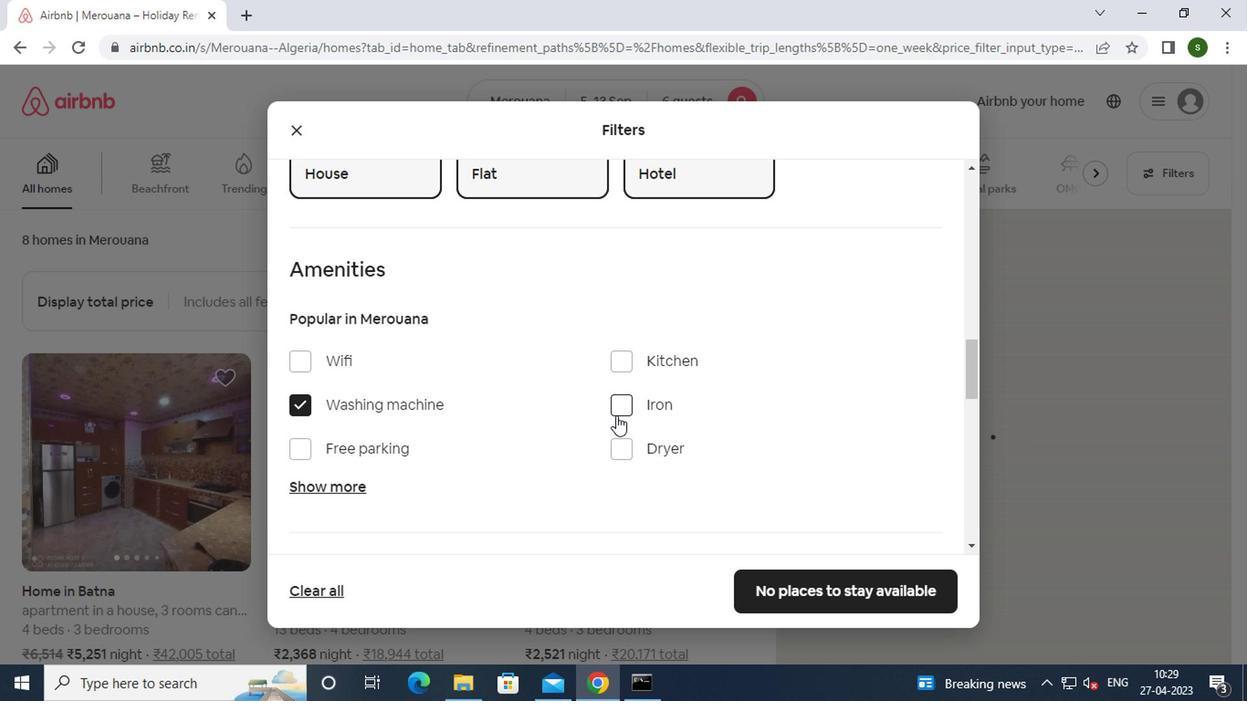 
Action: Mouse moved to (892, 433)
Screenshot: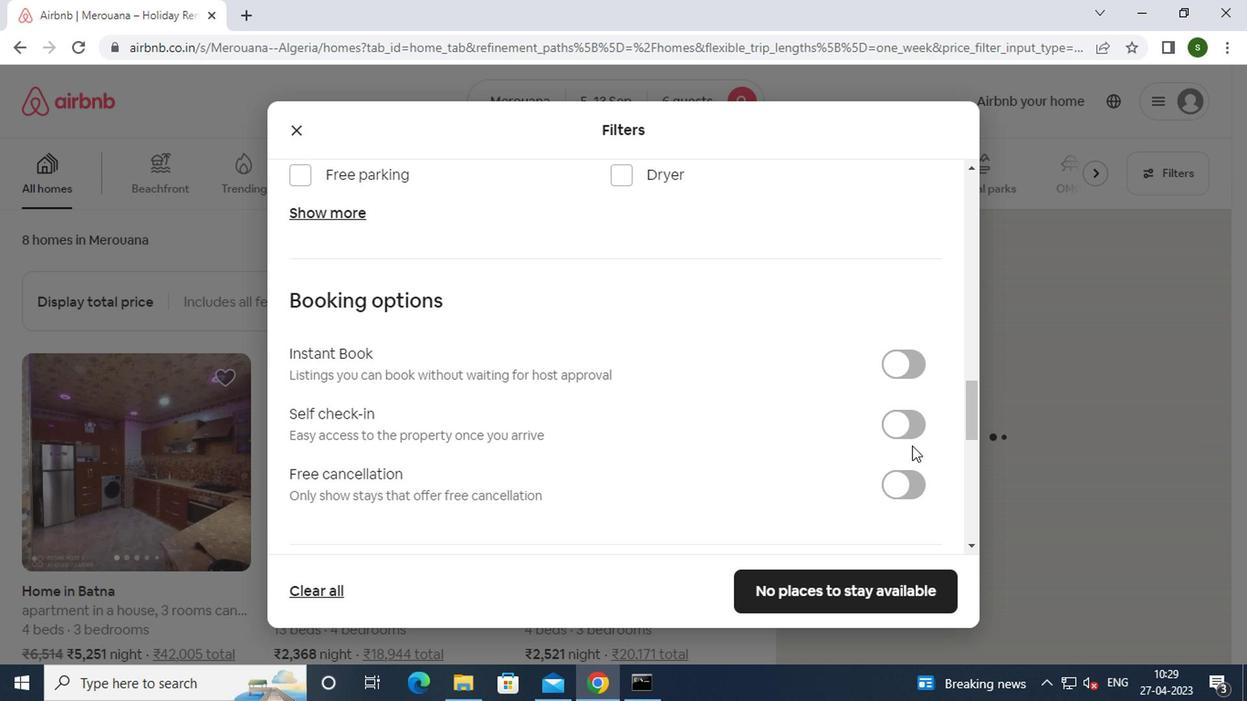 
Action: Mouse pressed left at (892, 433)
Screenshot: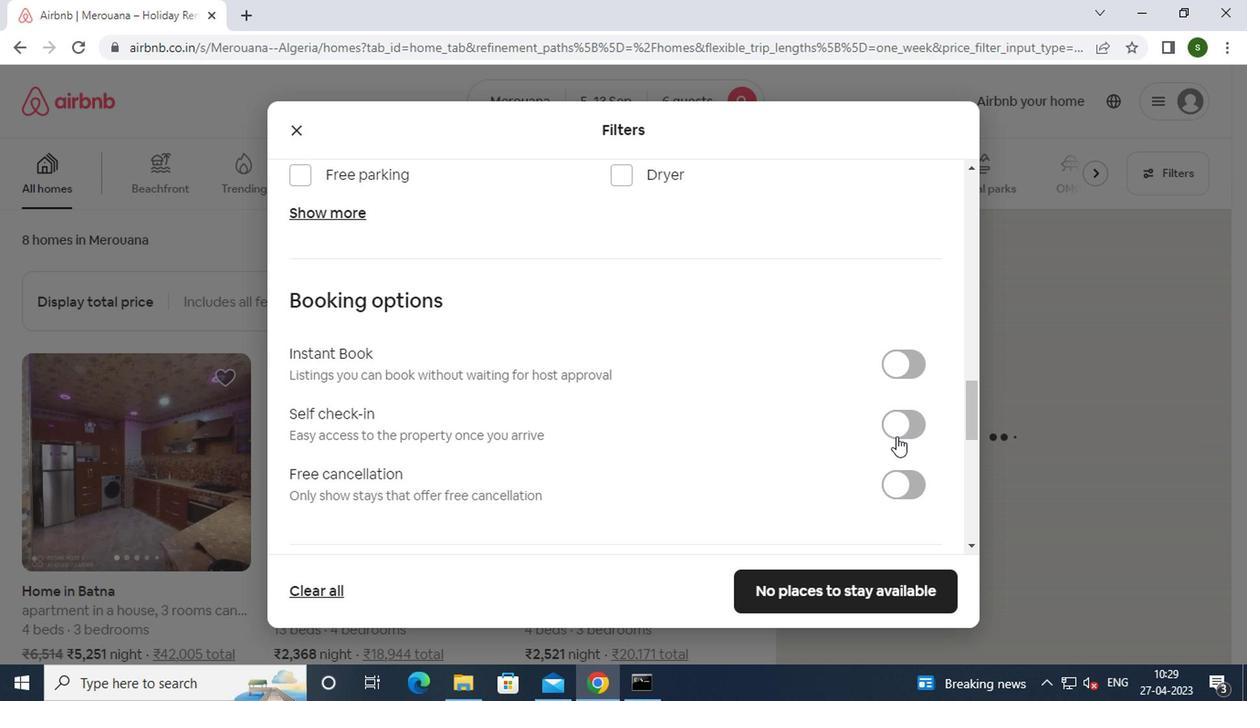 
Action: Mouse moved to (876, 589)
Screenshot: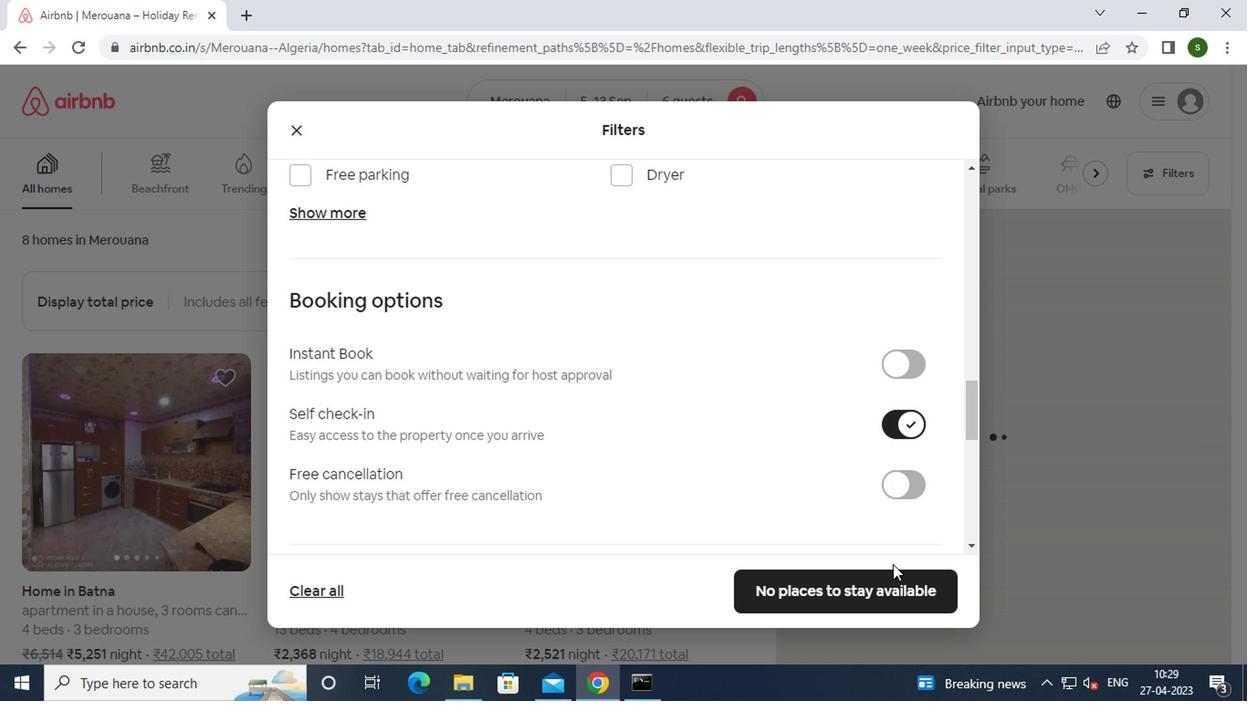 
Action: Mouse pressed left at (876, 589)
Screenshot: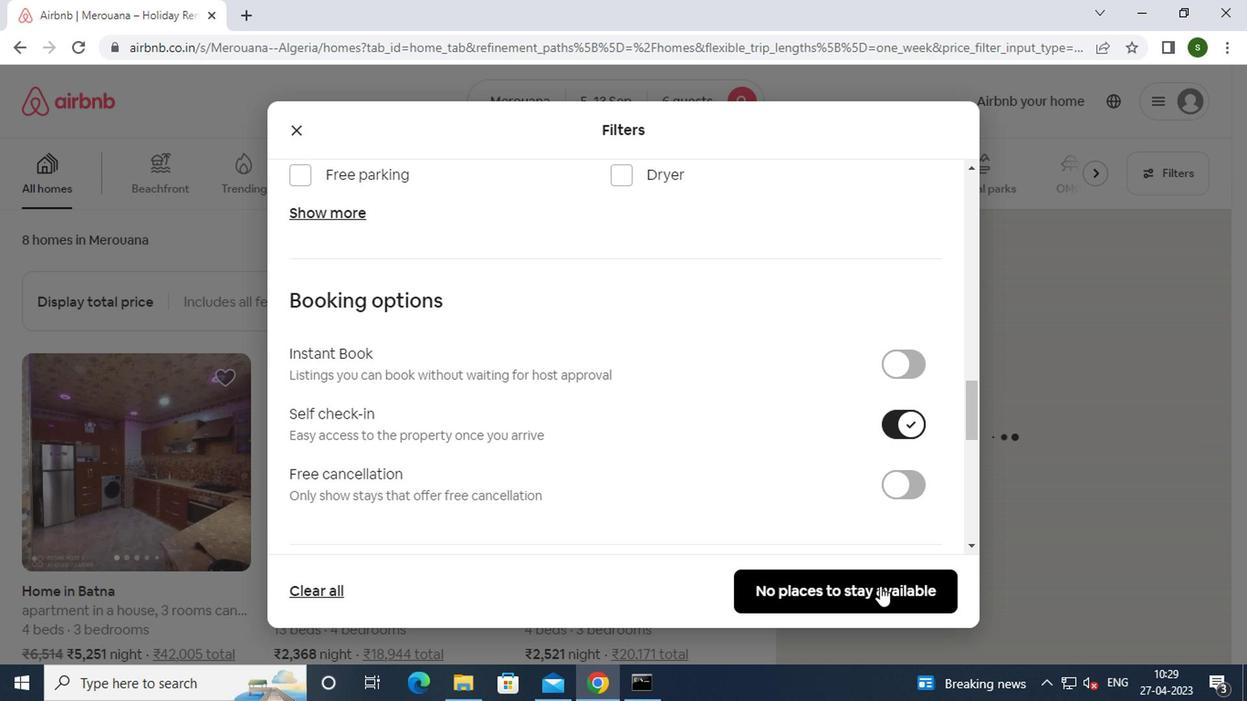 
